 Task: Assign Person0000000123 as Assignee of Issue Issue0000000308 in Backlog  in Scrum Project Project0000000062 in Jira. Assign Person0000000124 as Assignee of Issue Issue0000000309 in Backlog  in Scrum Project Project0000000062 in Jira. Assign Person0000000124 as Assignee of Issue Issue0000000310 in Backlog  in Scrum Project Project0000000062 in Jira. Create a Sprint called Sprint0000000181 in Scrum Project Project0000000061 in Jira. Create a Sprint called Sprint0000000182 in Scrum Project Project0000000061 in Jira
Action: Mouse moved to (928, 336)
Screenshot: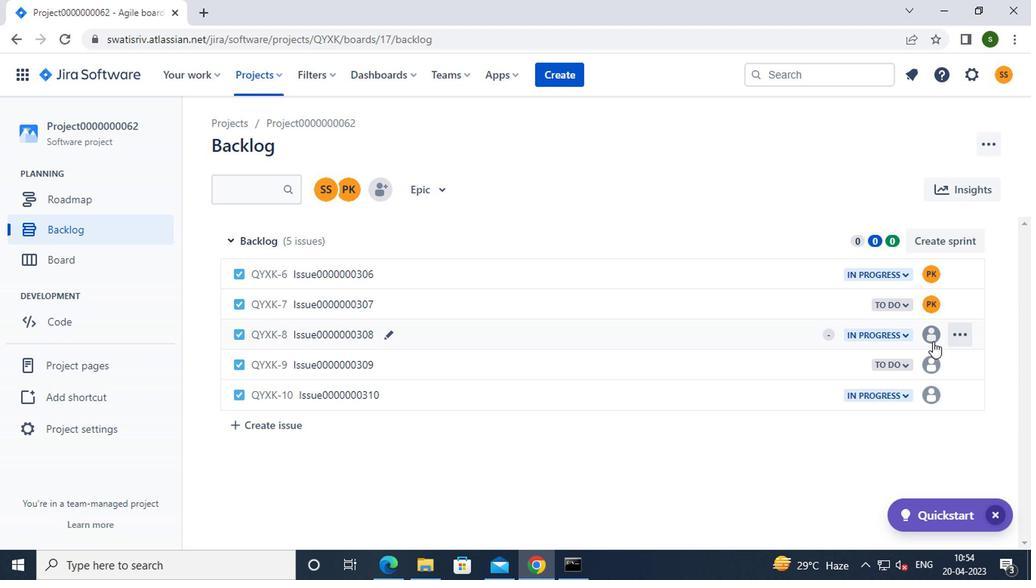 
Action: Mouse pressed left at (928, 336)
Screenshot: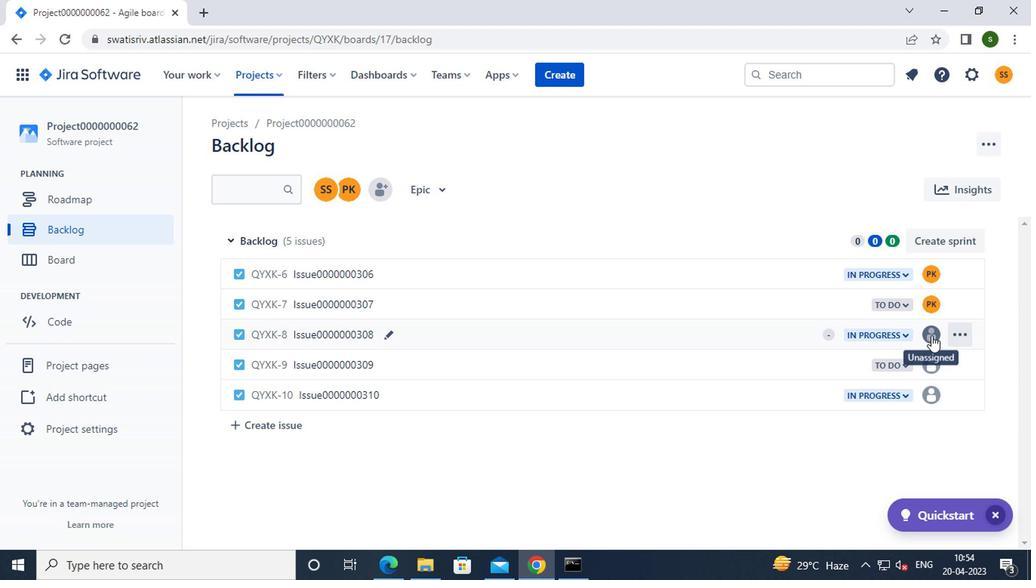 
Action: Mouse moved to (891, 456)
Screenshot: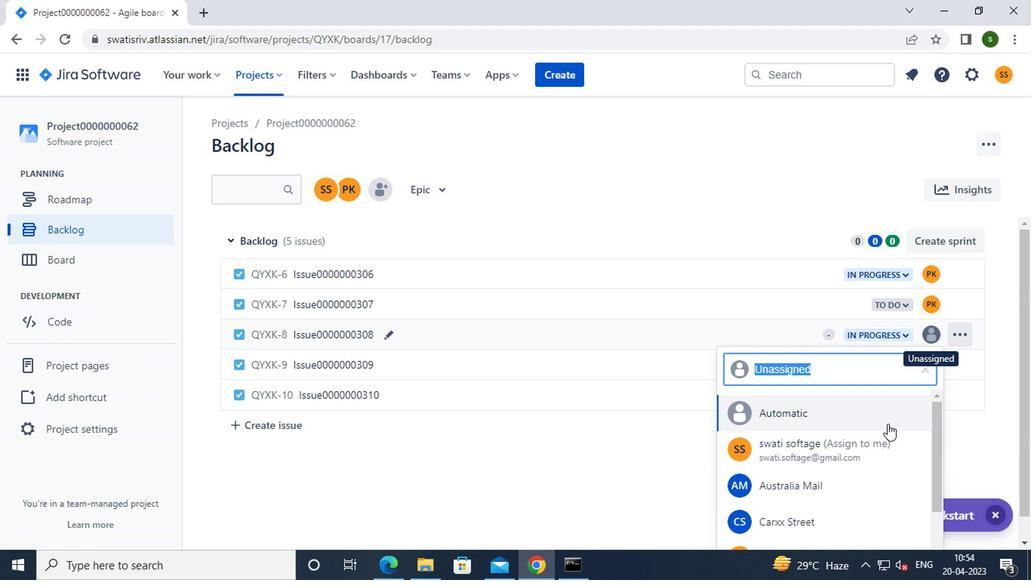 
Action: Mouse scrolled (891, 455) with delta (0, -1)
Screenshot: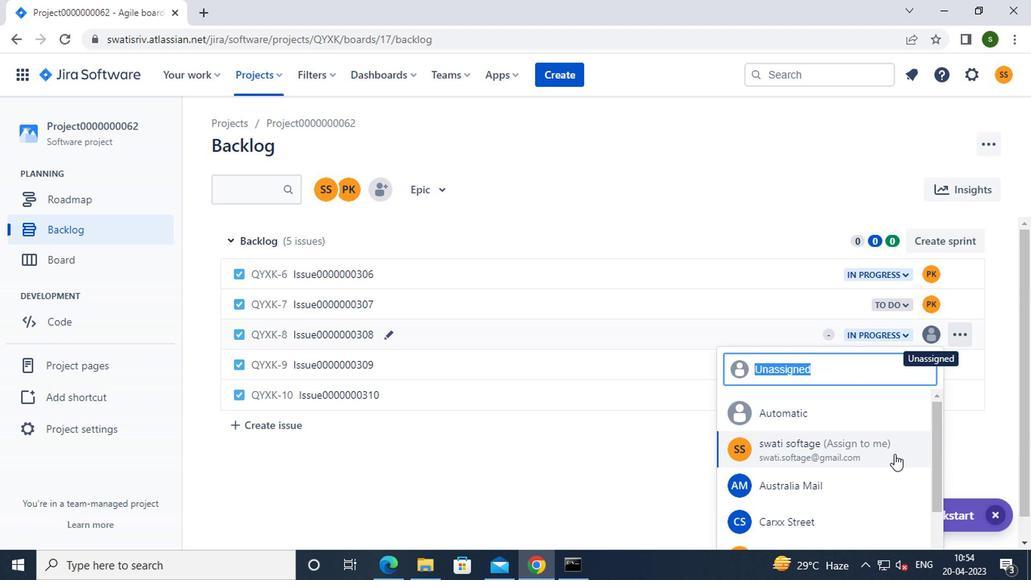 
Action: Mouse moved to (801, 491)
Screenshot: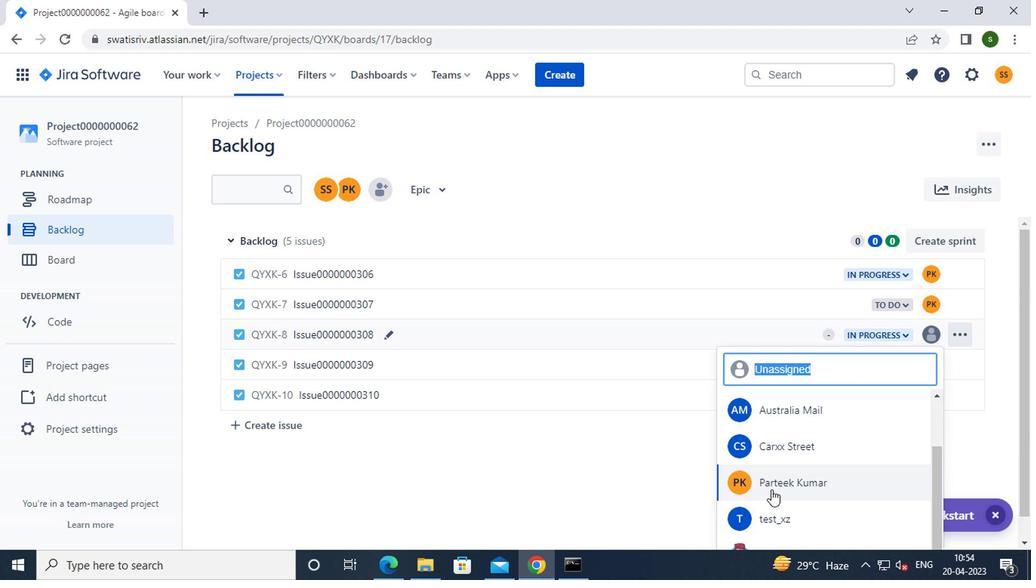 
Action: Mouse pressed left at (801, 491)
Screenshot: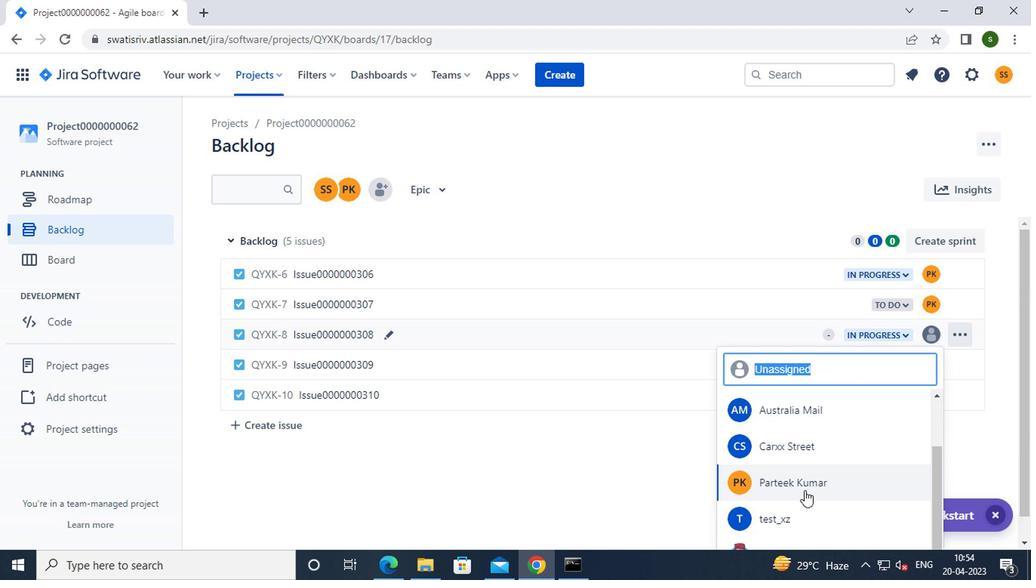 
Action: Mouse moved to (924, 358)
Screenshot: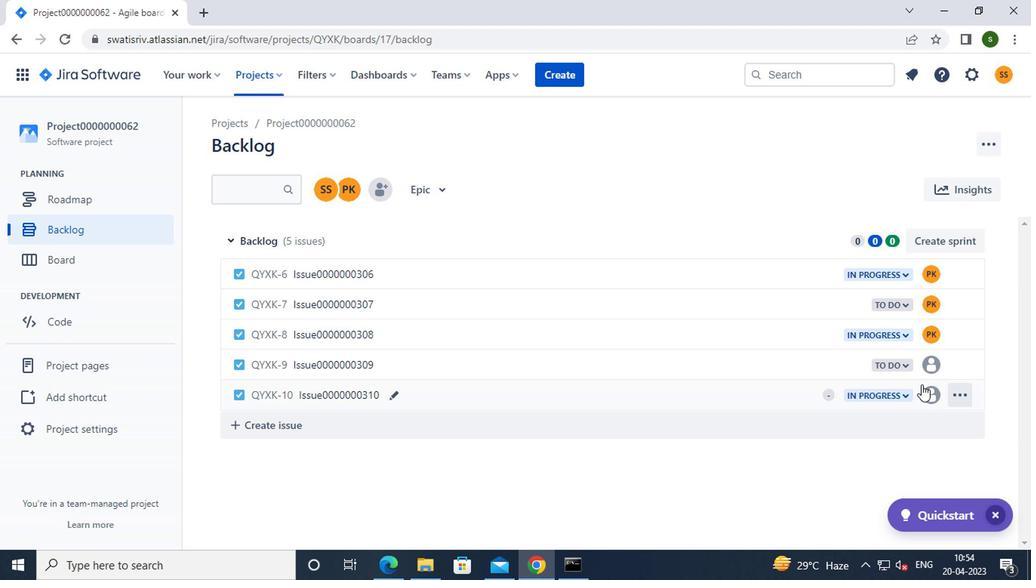 
Action: Mouse pressed left at (924, 358)
Screenshot: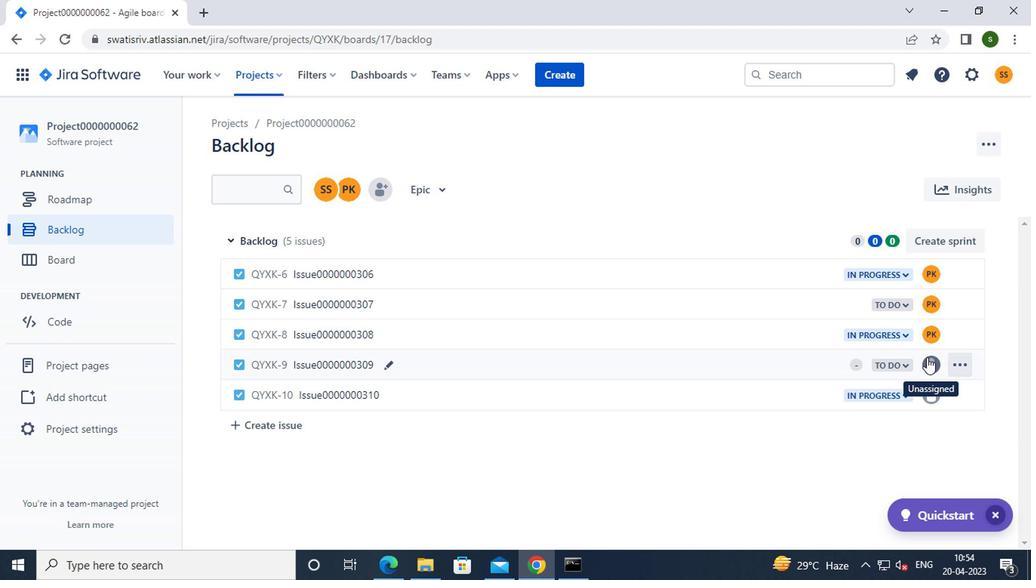 
Action: Mouse moved to (860, 419)
Screenshot: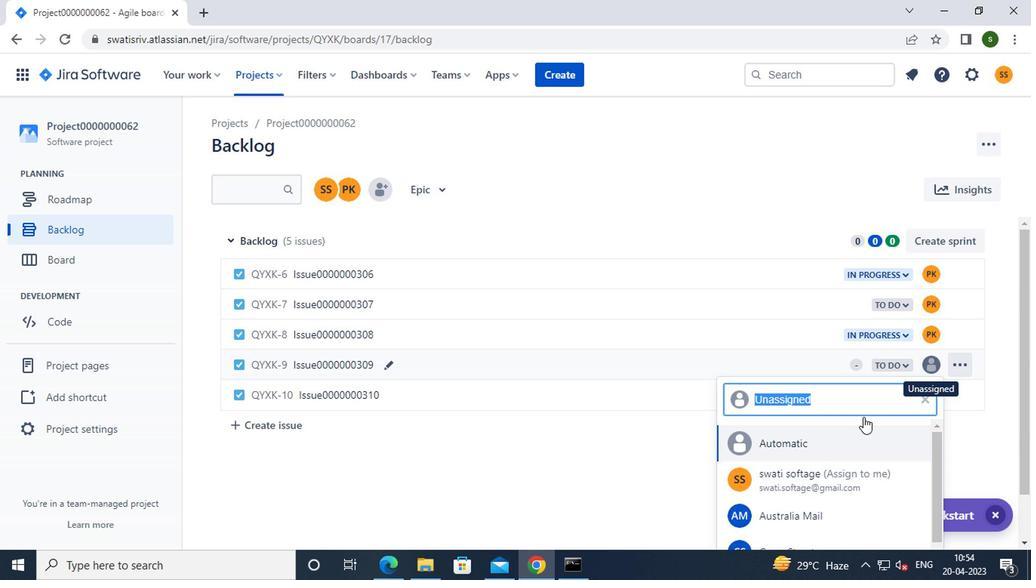
Action: Mouse scrolled (860, 419) with delta (0, 0)
Screenshot: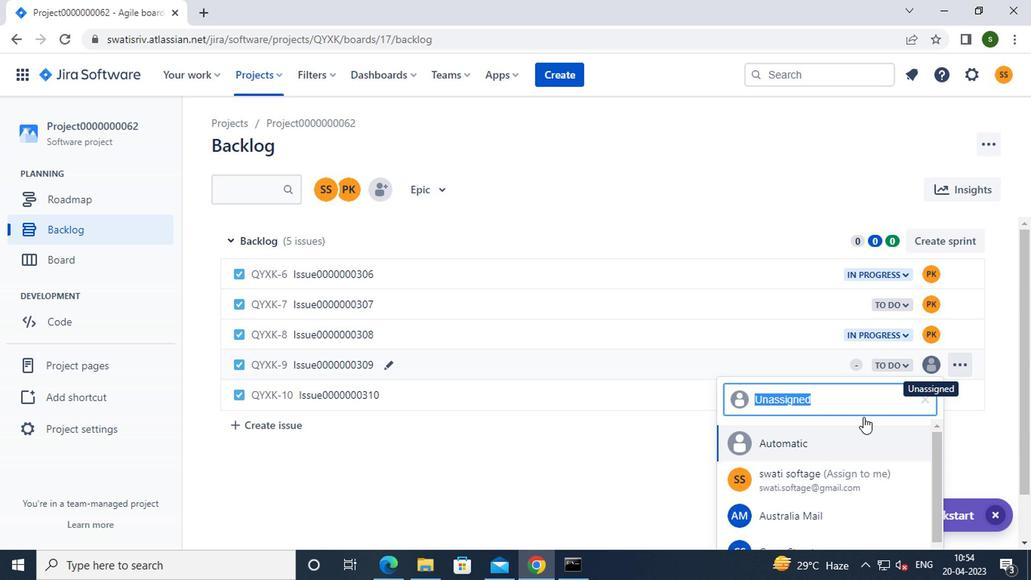 
Action: Mouse moved to (860, 423)
Screenshot: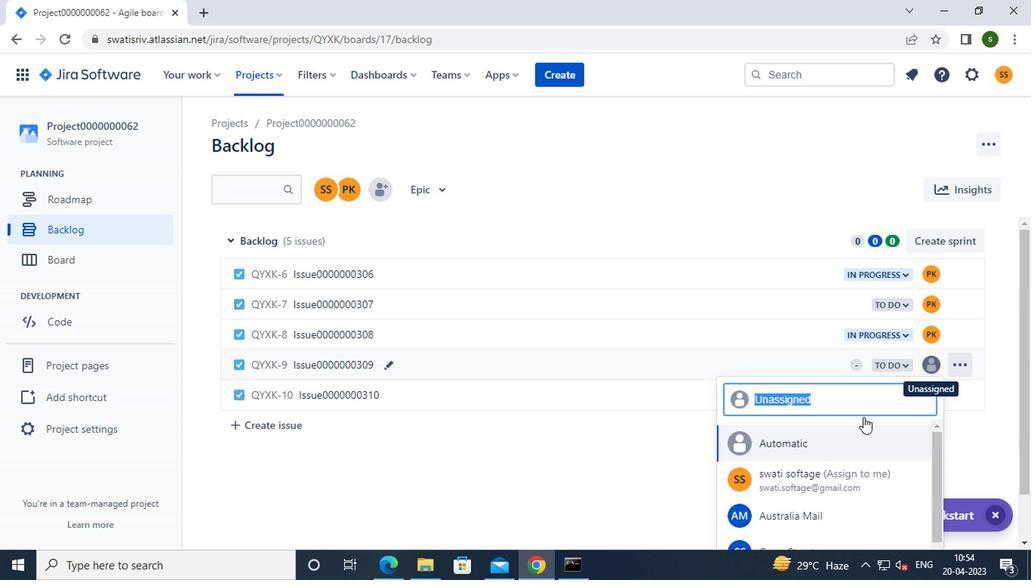 
Action: Mouse scrolled (860, 422) with delta (0, 0)
Screenshot: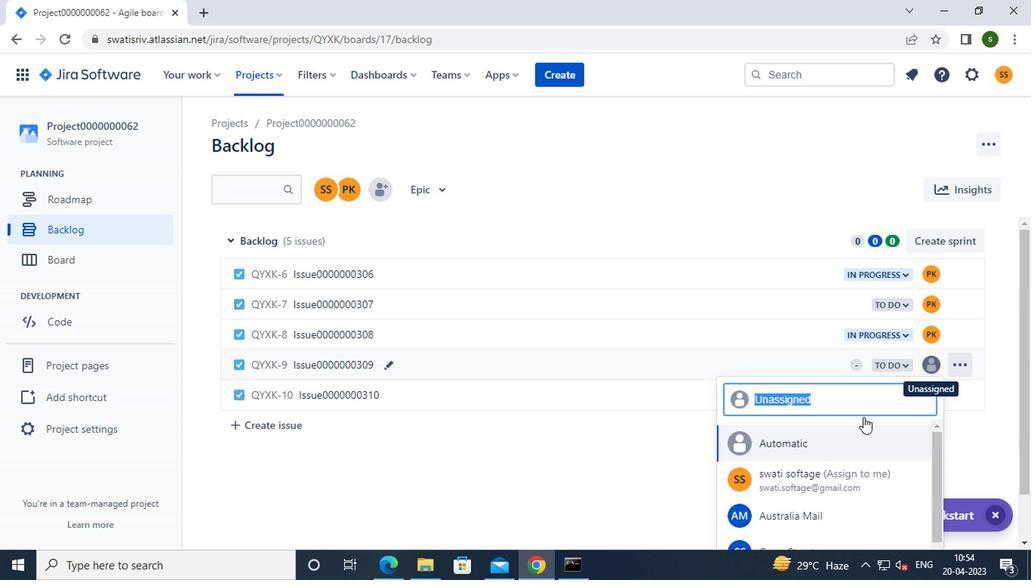 
Action: Mouse moved to (861, 429)
Screenshot: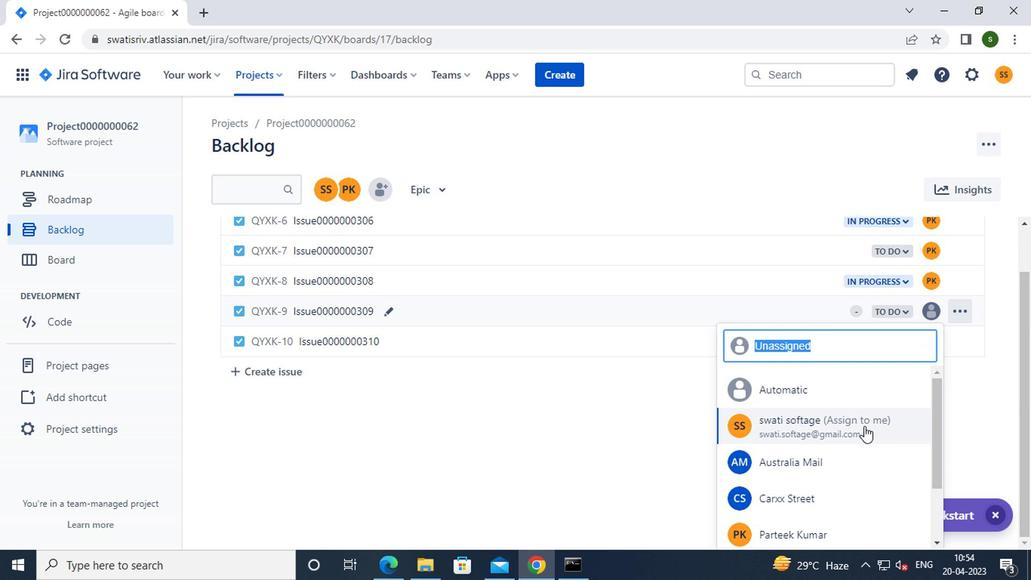 
Action: Mouse scrolled (861, 428) with delta (0, -1)
Screenshot: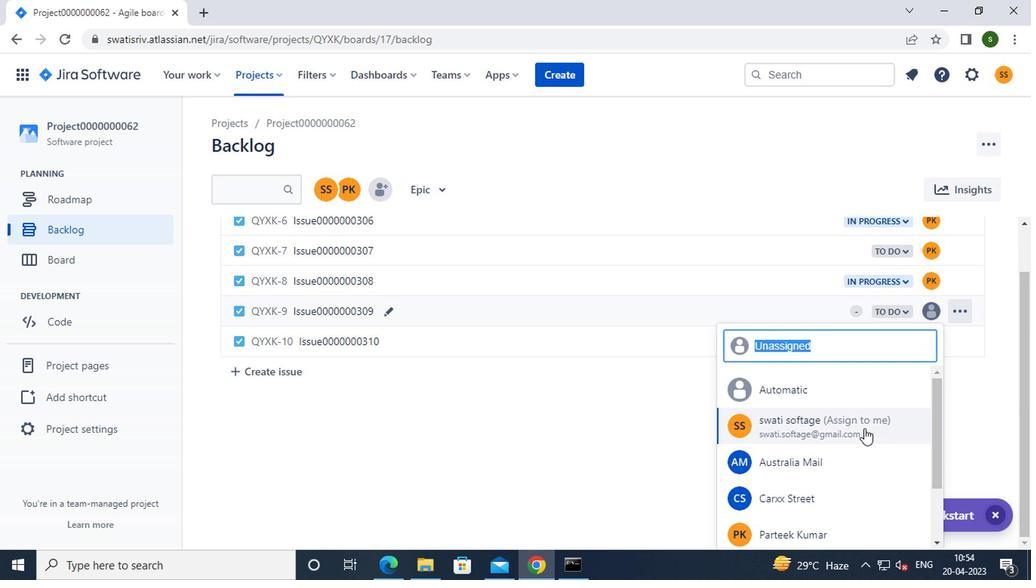 
Action: Mouse moved to (805, 528)
Screenshot: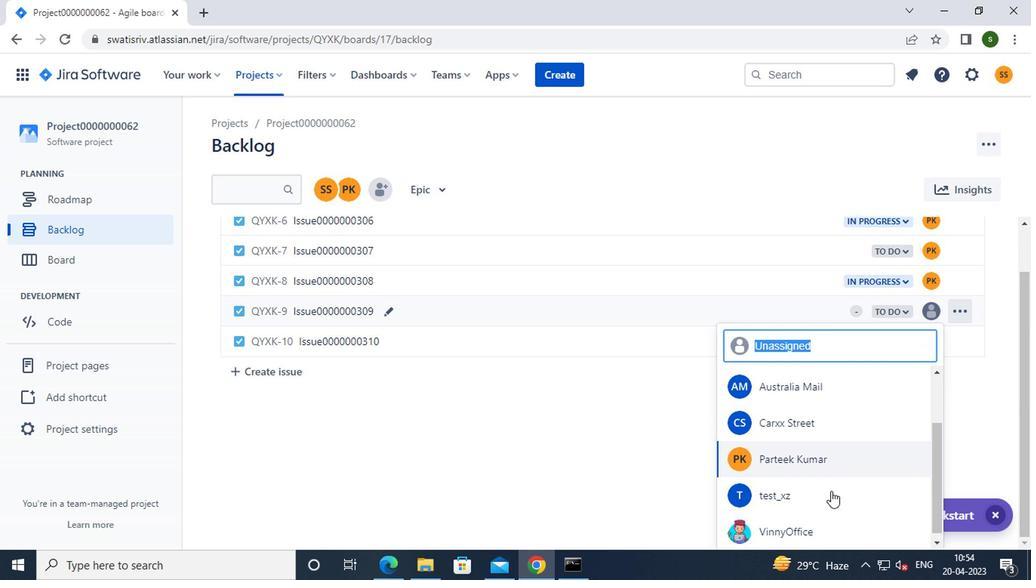 
Action: Mouse pressed left at (805, 528)
Screenshot: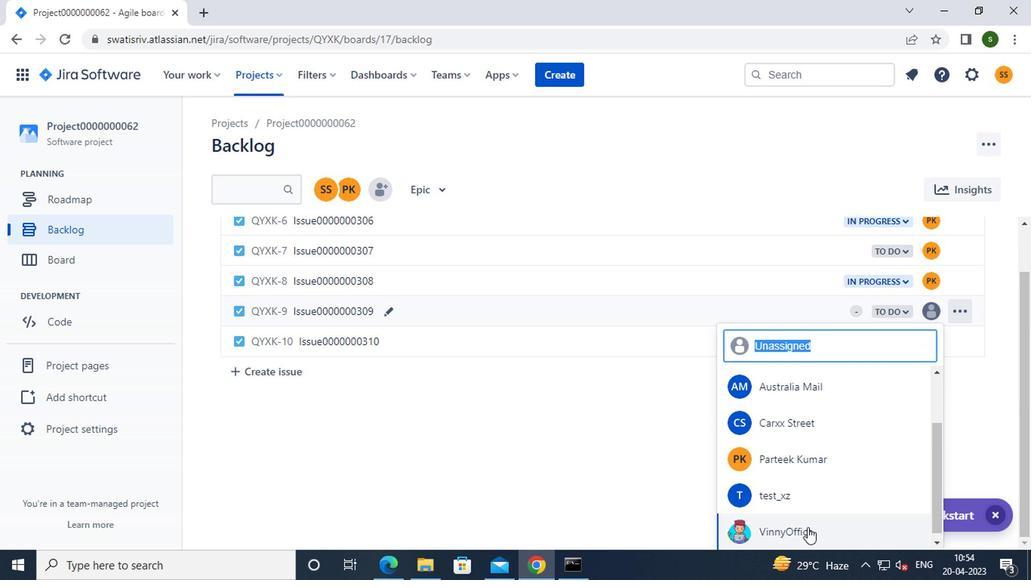 
Action: Mouse moved to (932, 398)
Screenshot: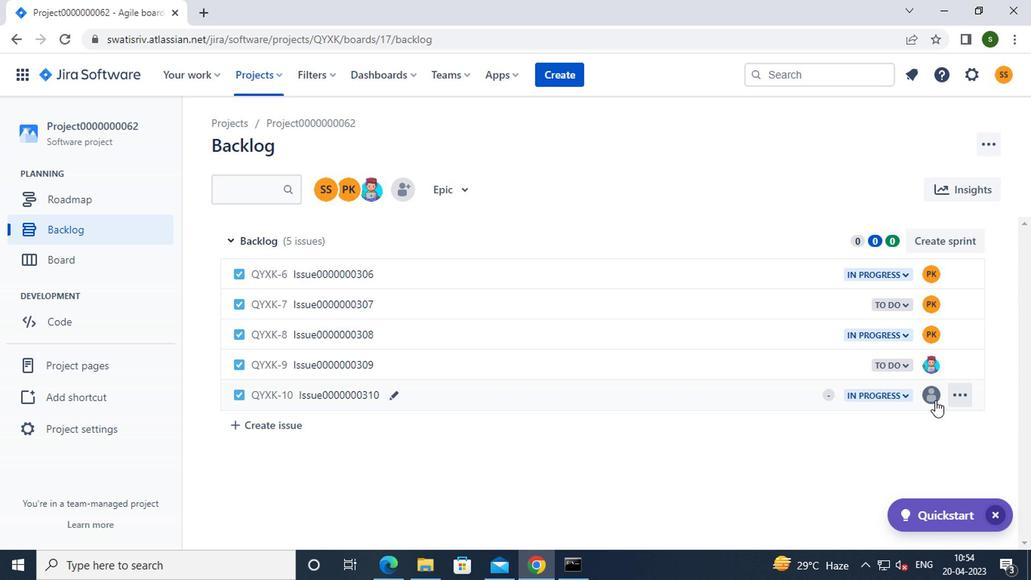 
Action: Mouse pressed left at (932, 398)
Screenshot: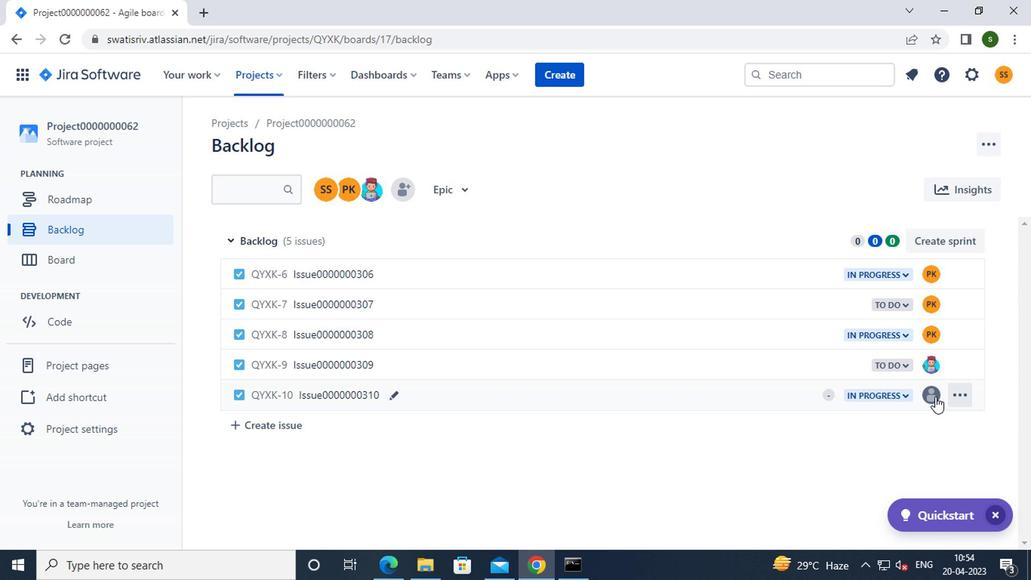 
Action: Mouse moved to (861, 472)
Screenshot: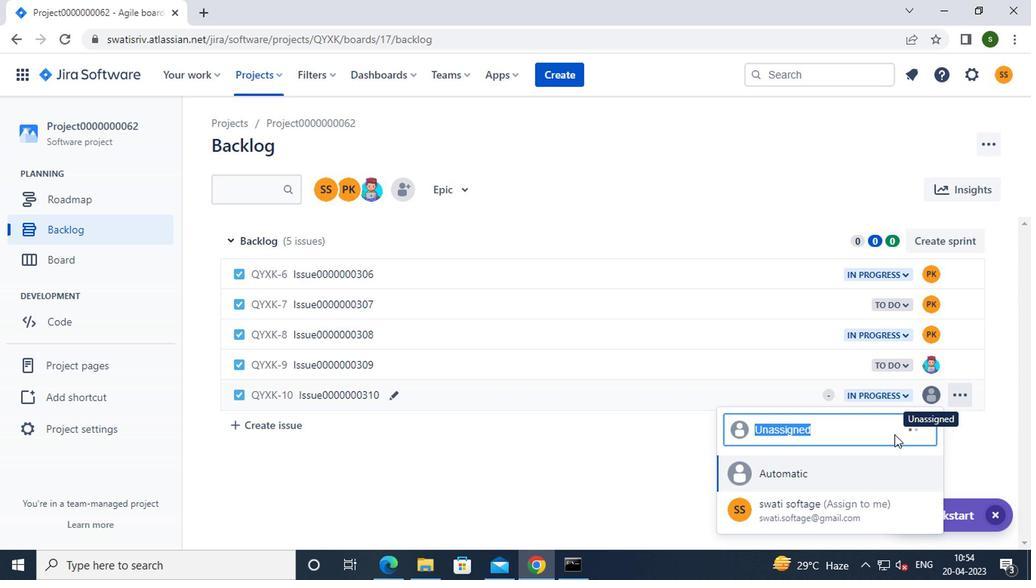 
Action: Mouse scrolled (861, 471) with delta (0, -1)
Screenshot: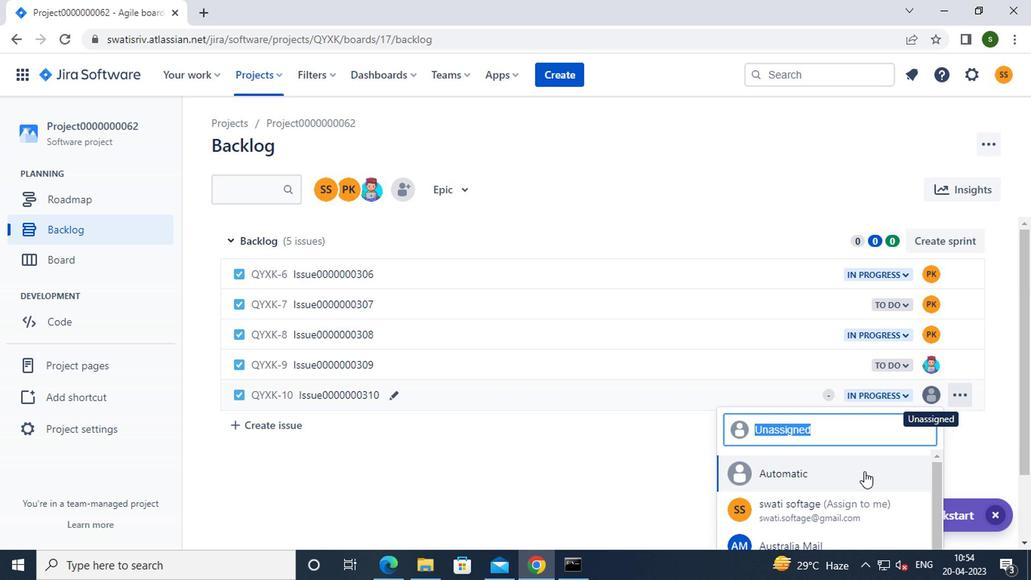 
Action: Mouse scrolled (861, 471) with delta (0, -1)
Screenshot: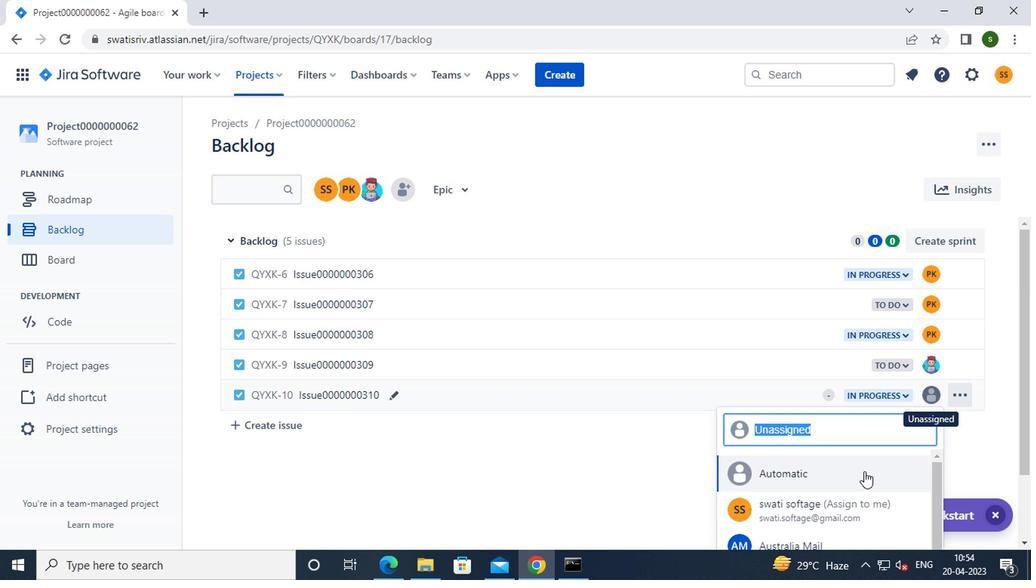 
Action: Mouse scrolled (861, 471) with delta (0, -1)
Screenshot: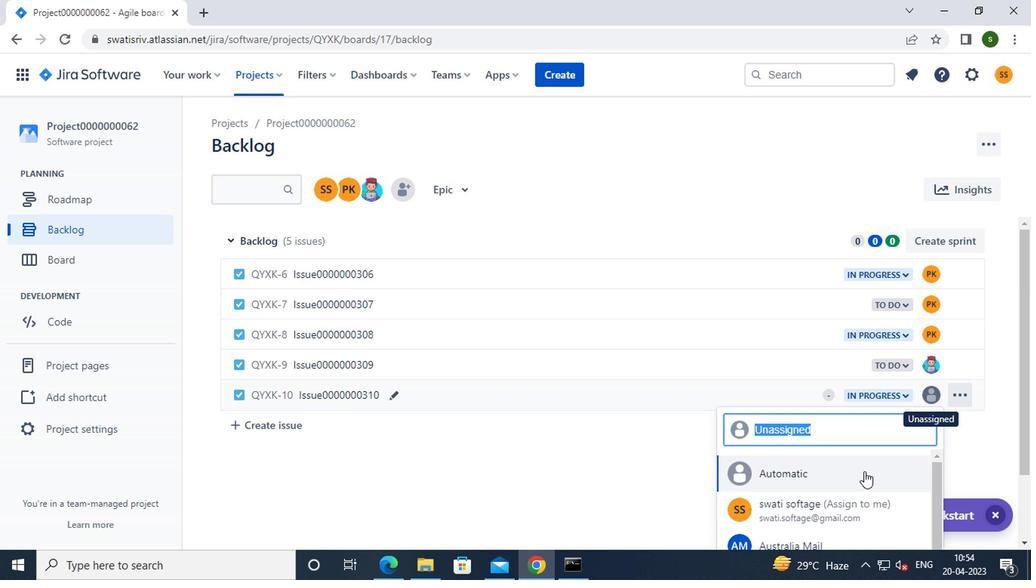 
Action: Mouse scrolled (861, 471) with delta (0, -1)
Screenshot: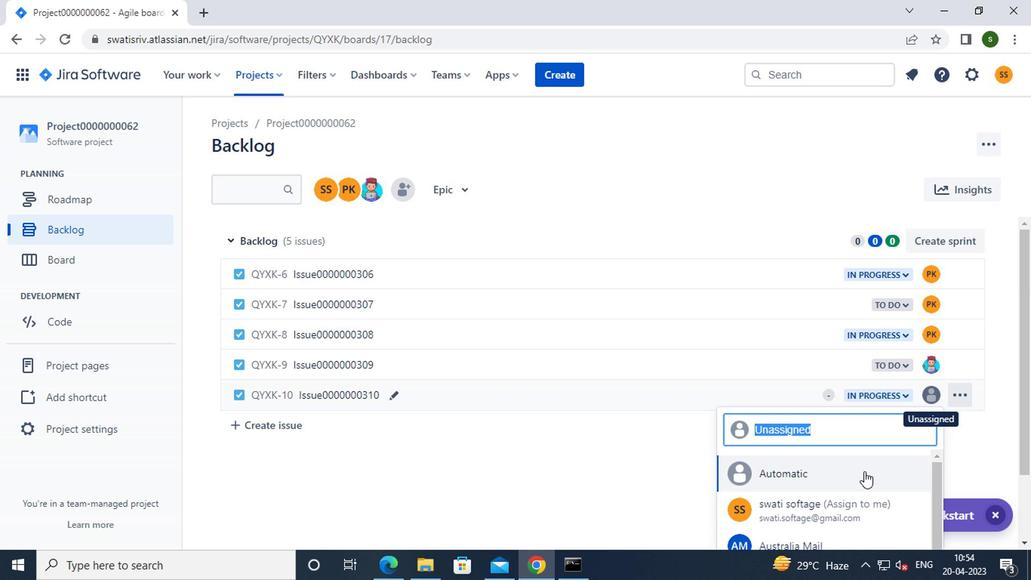 
Action: Mouse moved to (1029, 403)
Screenshot: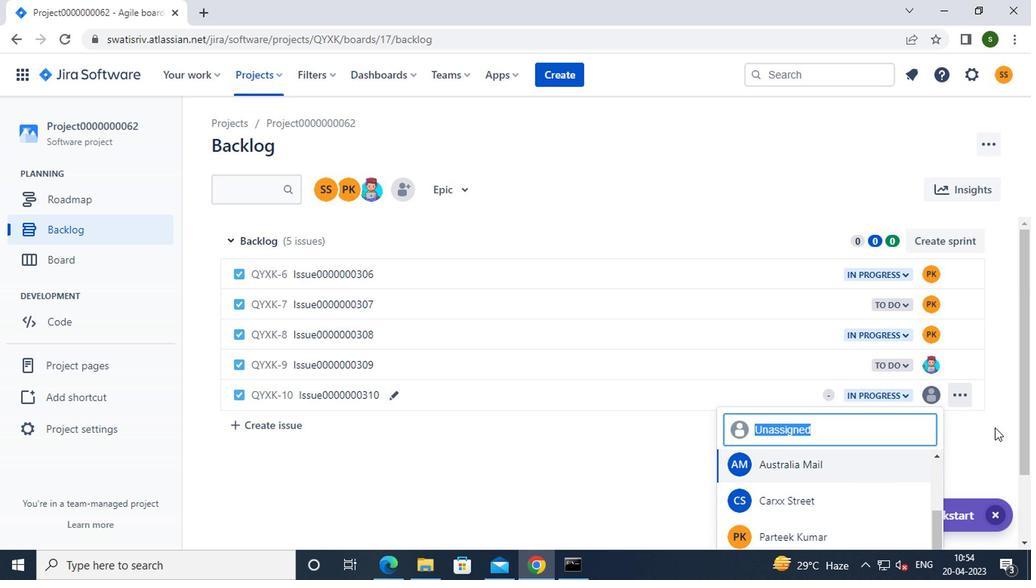 
Action: Mouse pressed left at (1027, 403)
Screenshot: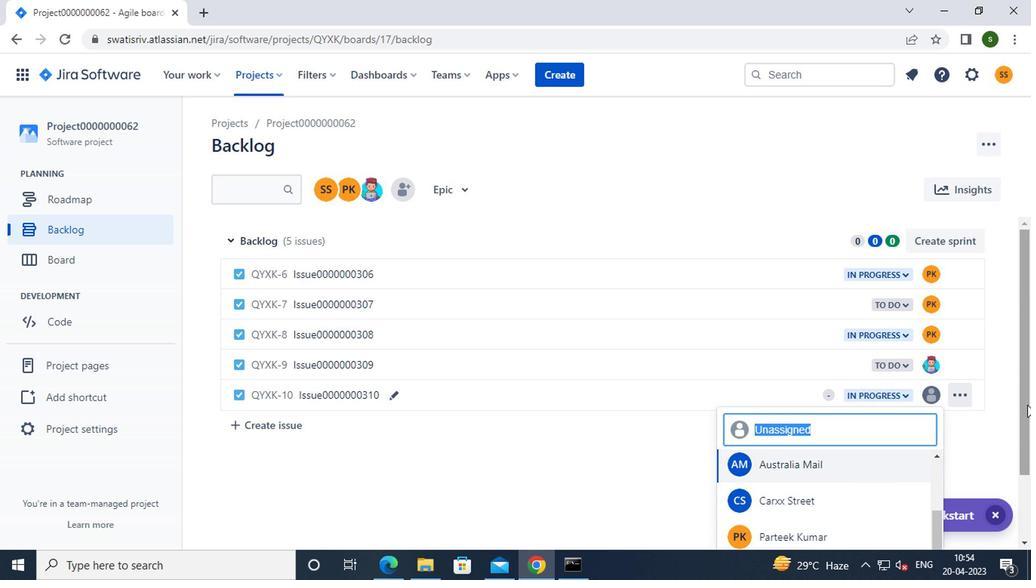 
Action: Mouse moved to (936, 475)
Screenshot: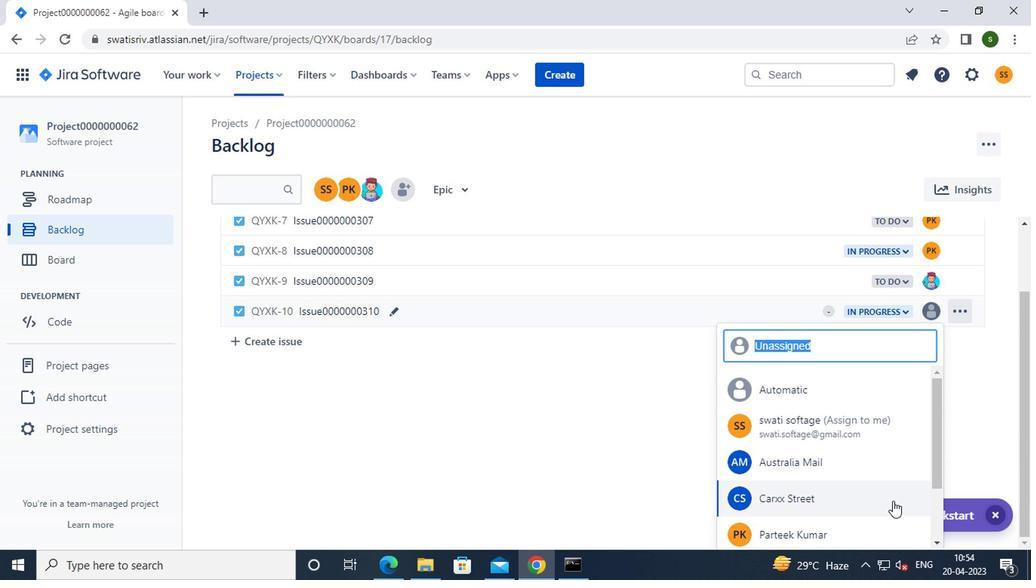 
Action: Mouse pressed left at (936, 475)
Screenshot: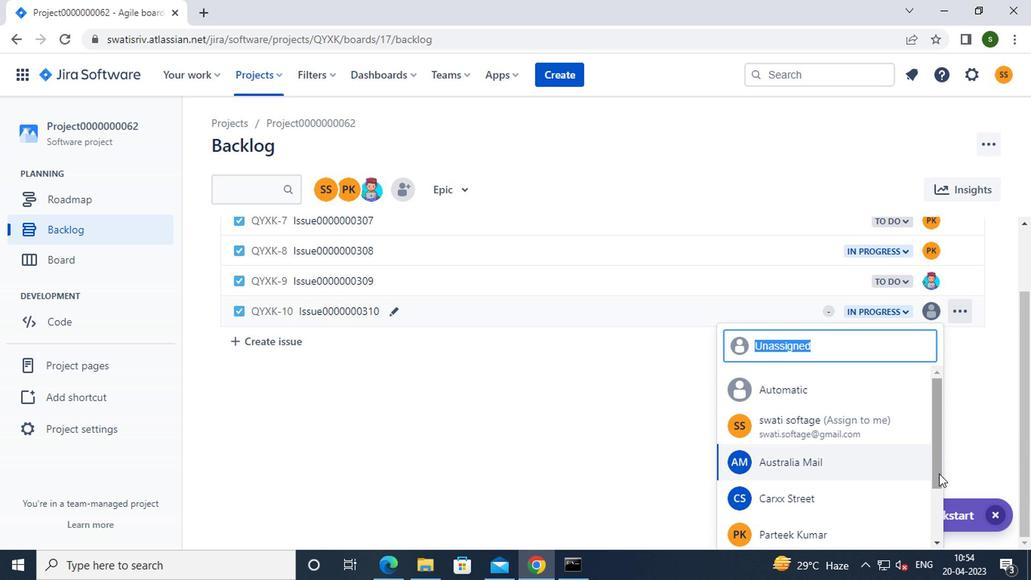 
Action: Mouse moved to (824, 538)
Screenshot: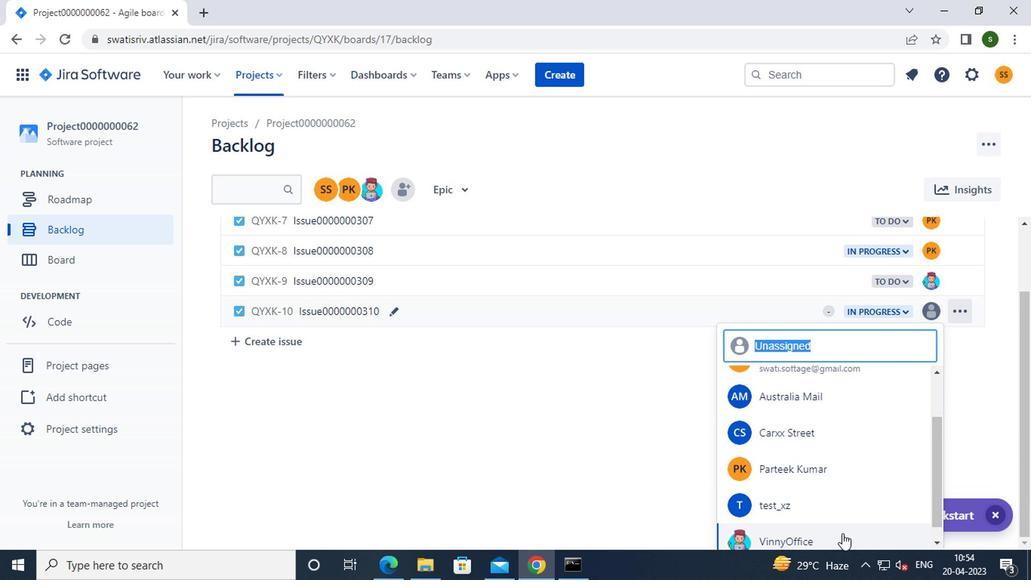 
Action: Mouse pressed left at (824, 538)
Screenshot: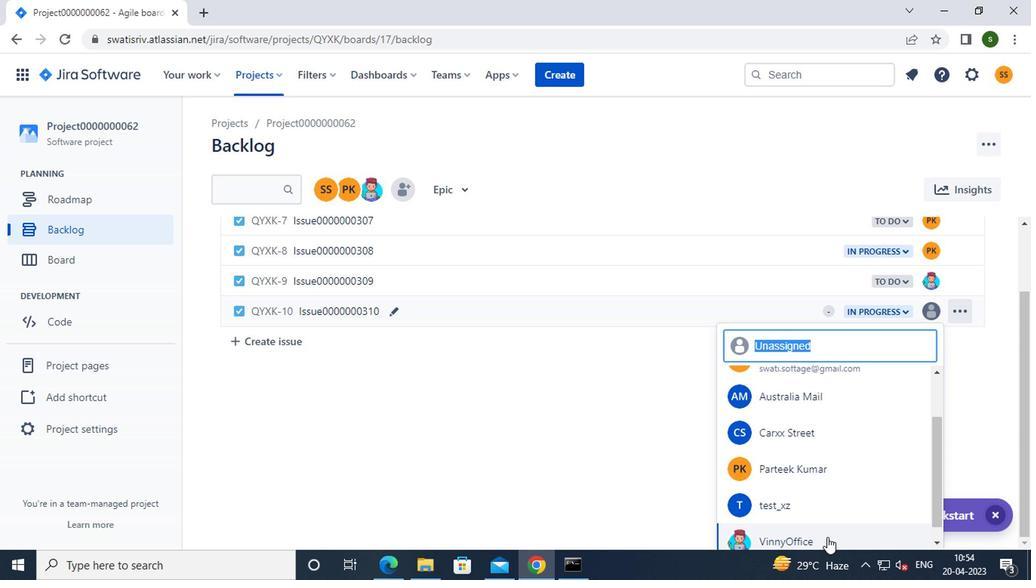
Action: Mouse moved to (265, 70)
Screenshot: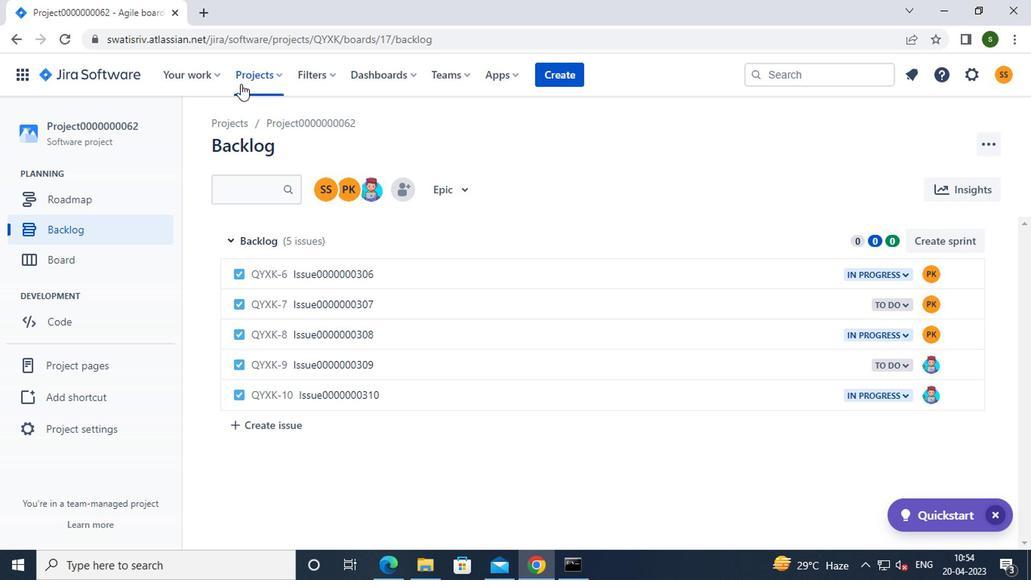 
Action: Mouse pressed left at (265, 70)
Screenshot: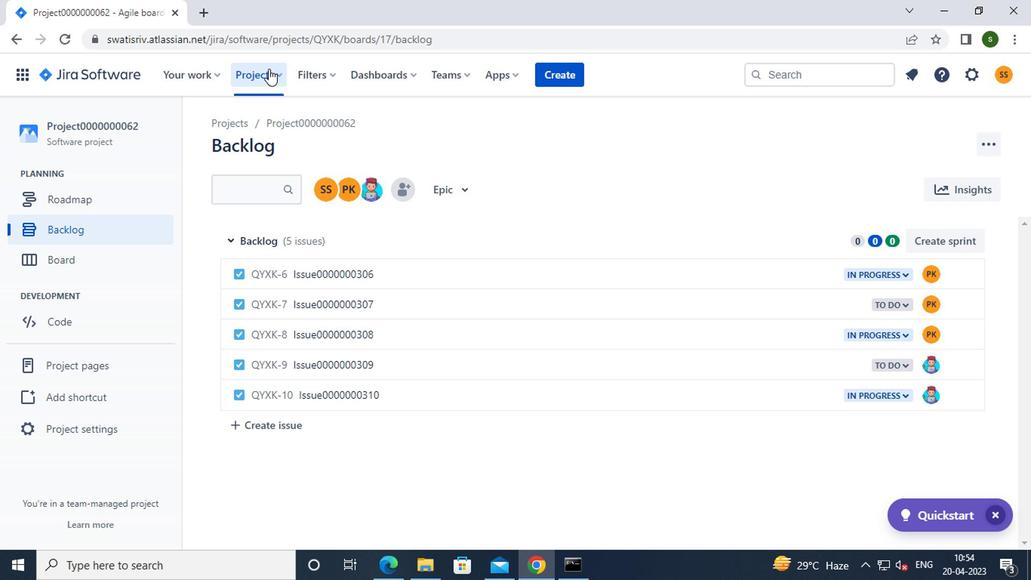 
Action: Mouse moved to (328, 175)
Screenshot: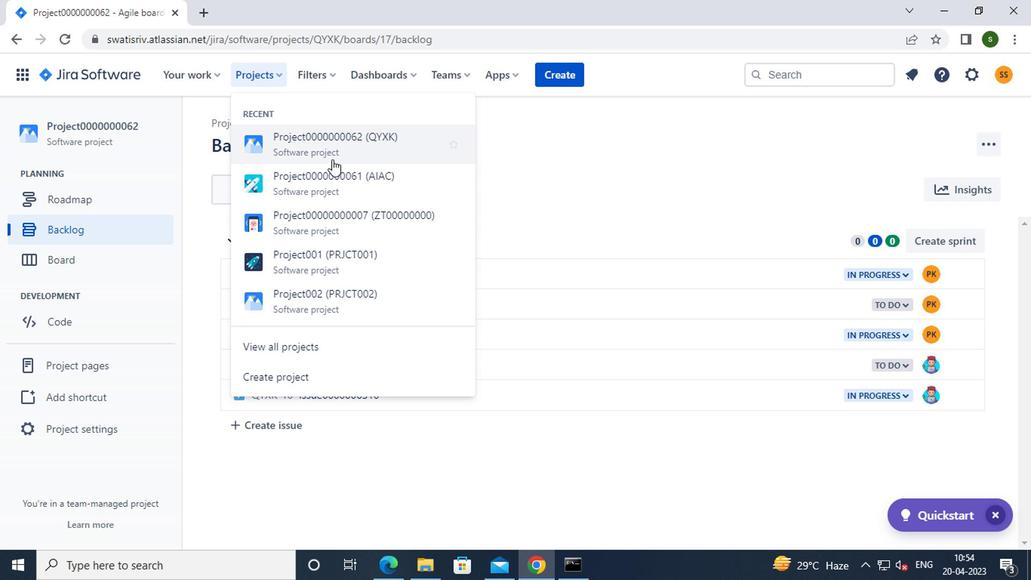 
Action: Mouse pressed left at (328, 175)
Screenshot: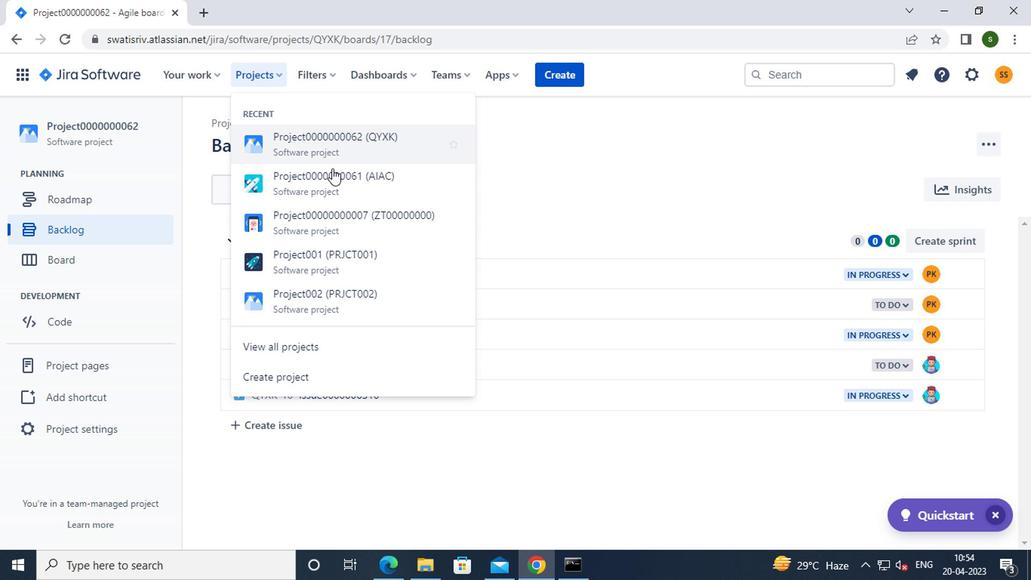 
Action: Mouse moved to (104, 234)
Screenshot: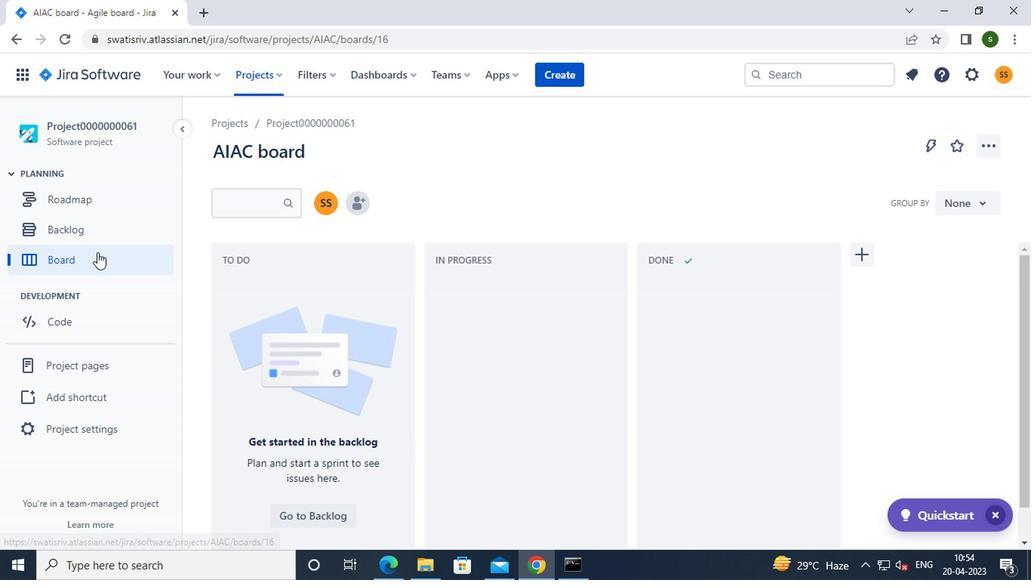 
Action: Mouse pressed left at (104, 234)
Screenshot: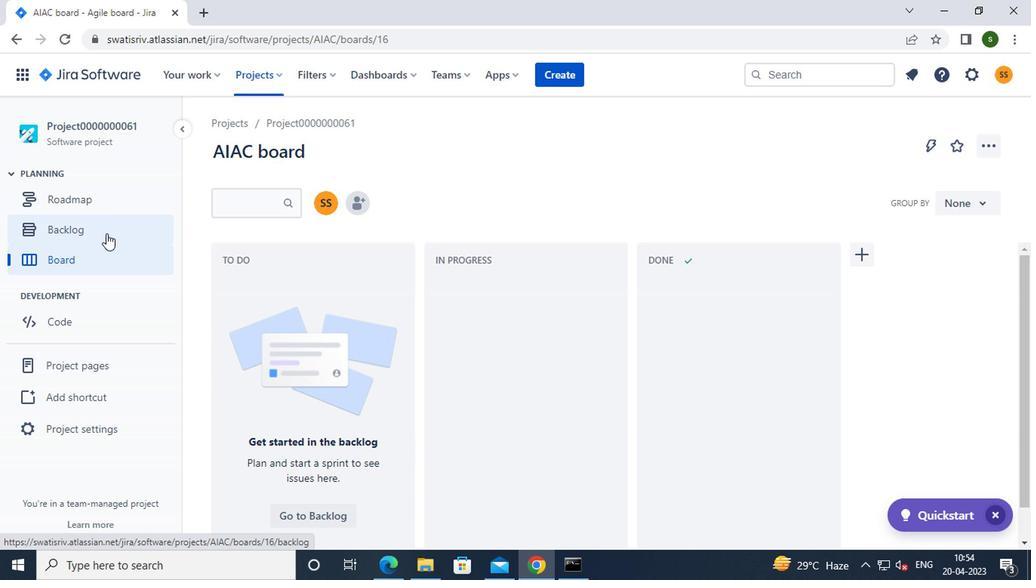 
Action: Mouse moved to (946, 243)
Screenshot: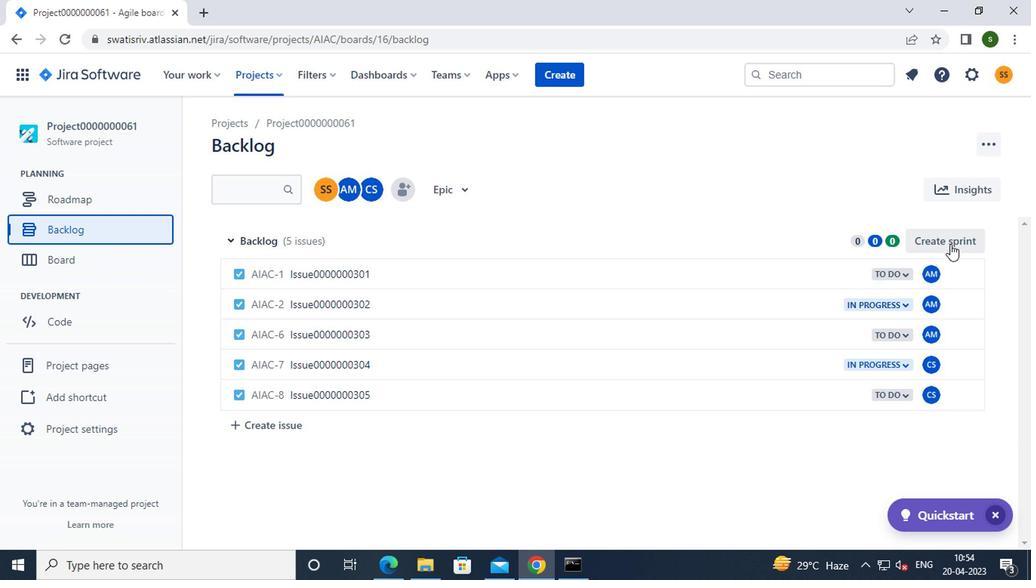 
Action: Mouse pressed left at (946, 243)
Screenshot: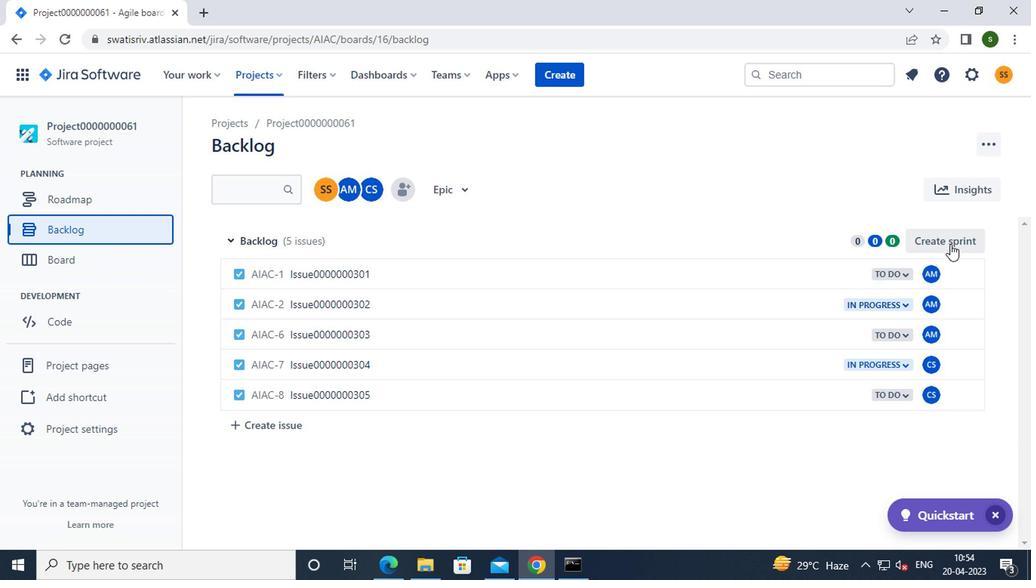 
Action: Mouse moved to (976, 241)
Screenshot: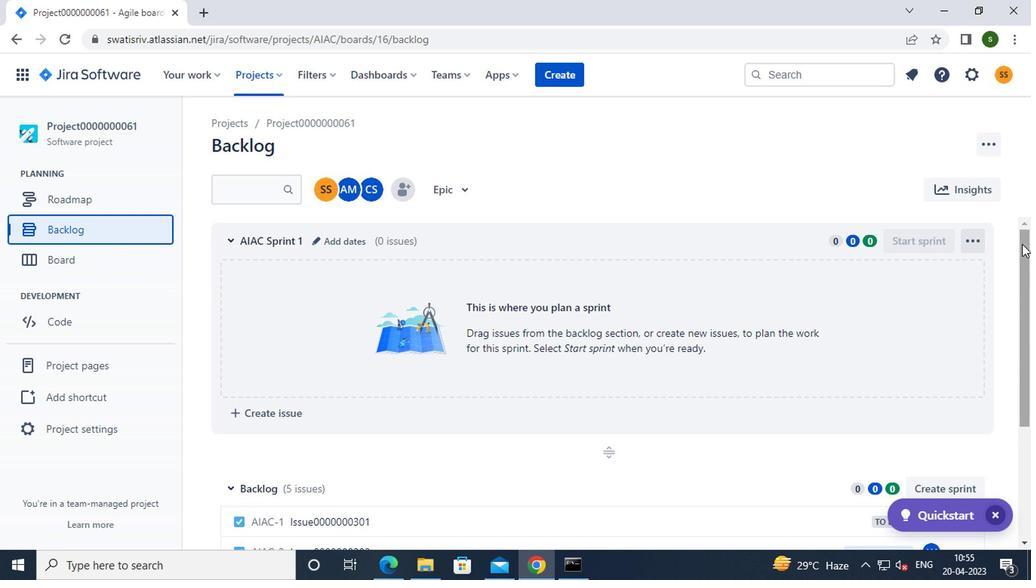 
Action: Mouse pressed left at (976, 241)
Screenshot: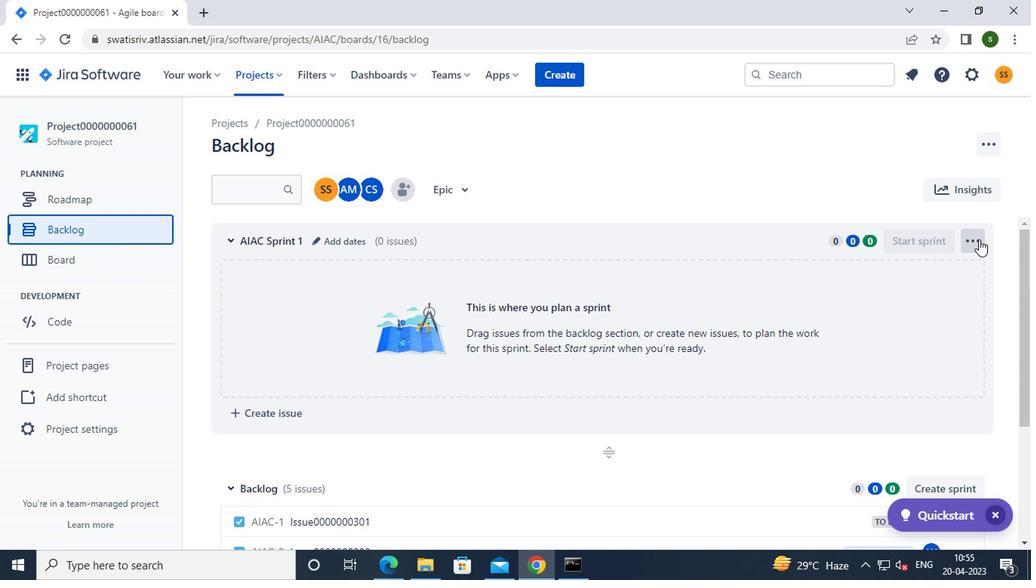 
Action: Mouse moved to (943, 278)
Screenshot: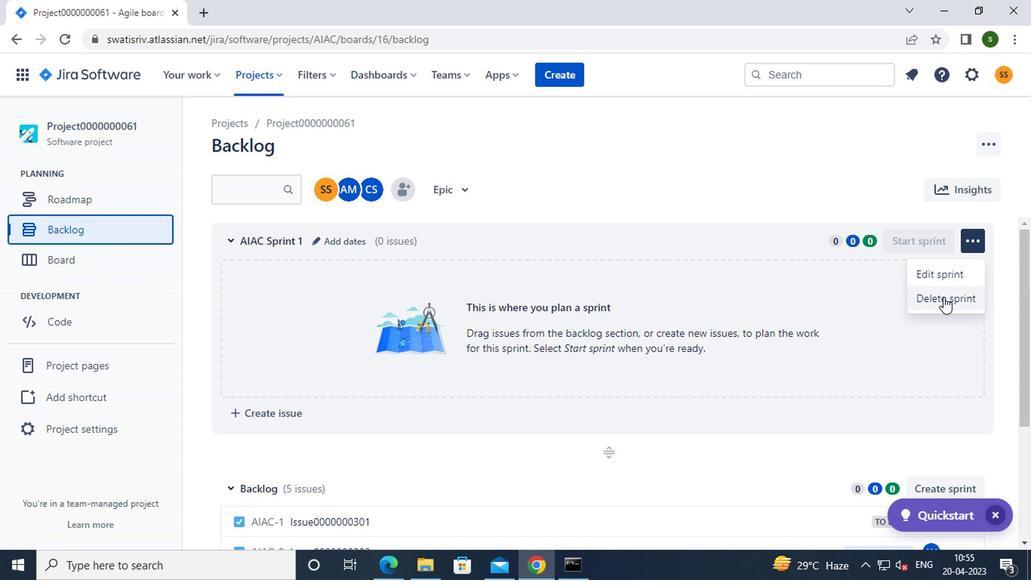 
Action: Mouse pressed left at (943, 278)
Screenshot: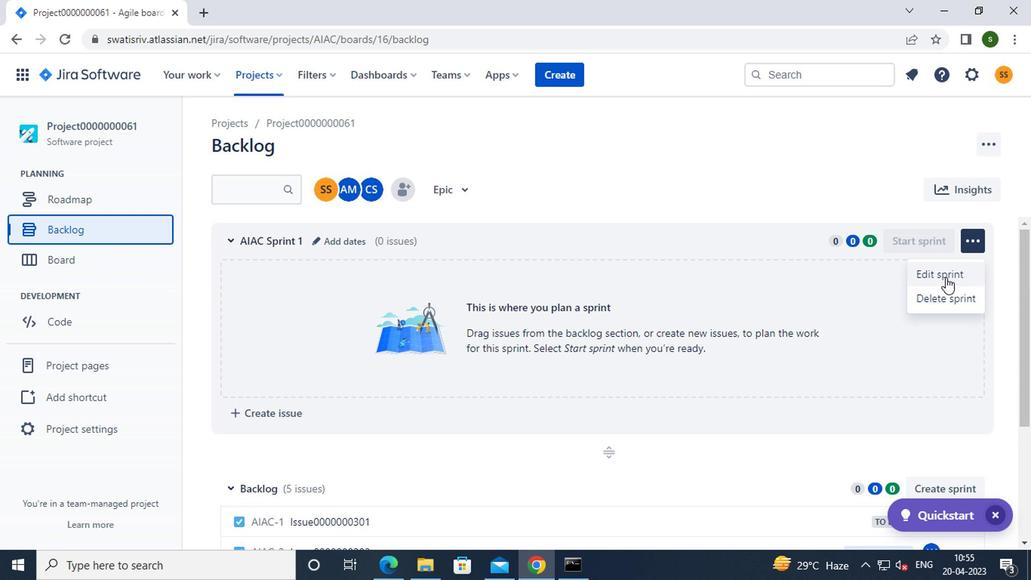 
Action: Mouse moved to (397, 194)
Screenshot: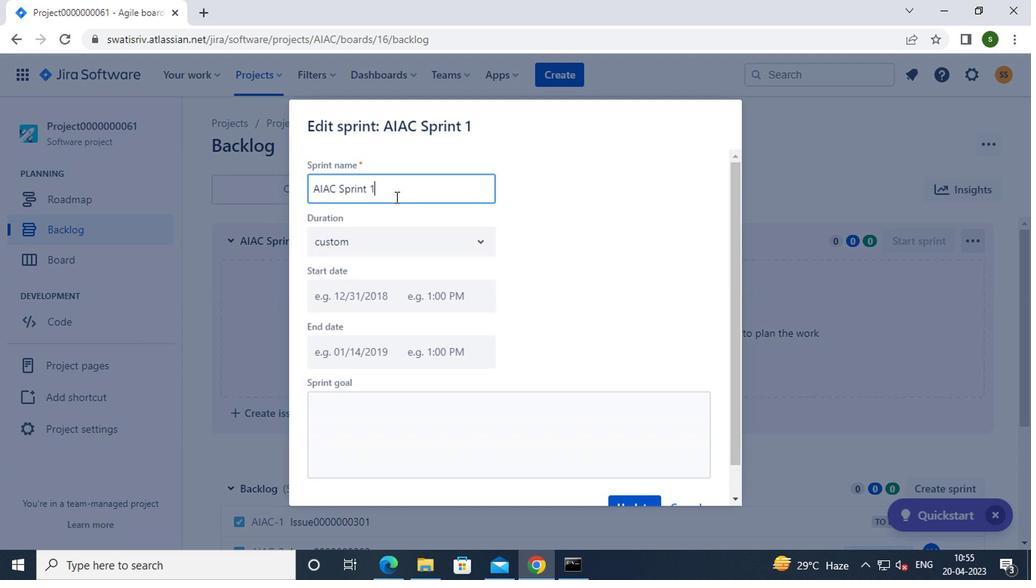 
Action: Key pressed <Key.backspace><Key.backspace><Key.backspace><Key.backspace><Key.backspace><Key.backspace><Key.backspace><Key.backspace><Key.backspace><Key.backspace><Key.backspace><Key.backspace><Key.backspace><Key.backspace><Key.backspace><Key.backspace><Key.caps_lock>s<Key.backspace><Key.caps_lock>s<Key.caps_lock>print0000000181
Screenshot: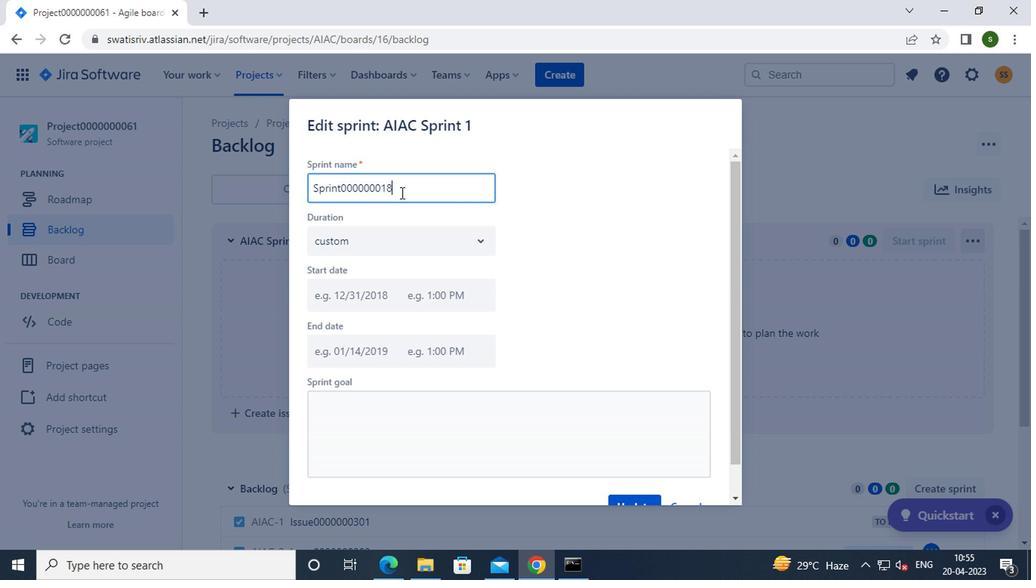 
Action: Mouse moved to (631, 398)
Screenshot: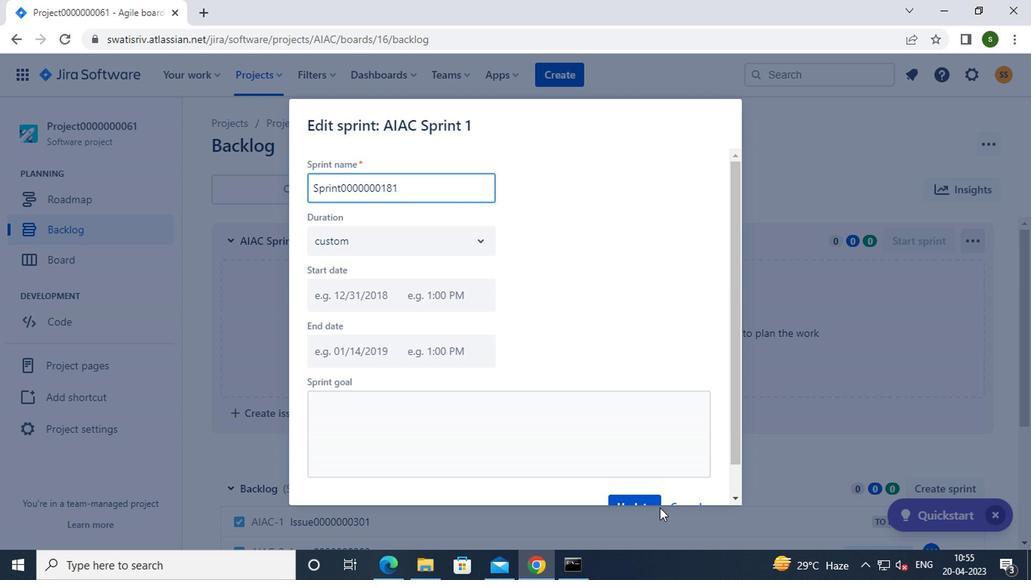 
Action: Mouse scrolled (631, 397) with delta (0, -1)
Screenshot: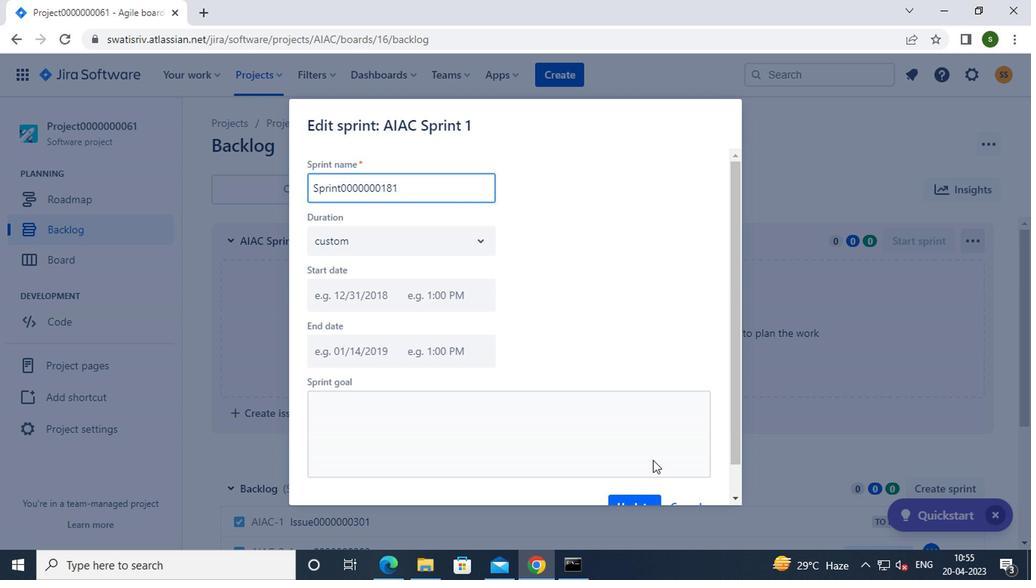 
Action: Mouse scrolled (631, 397) with delta (0, -1)
Screenshot: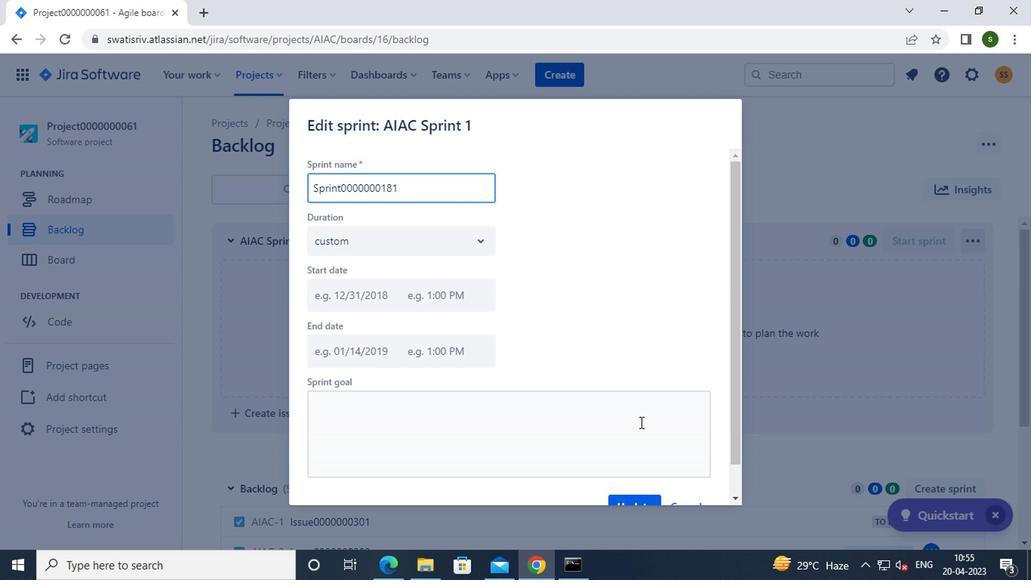 
Action: Mouse moved to (631, 475)
Screenshot: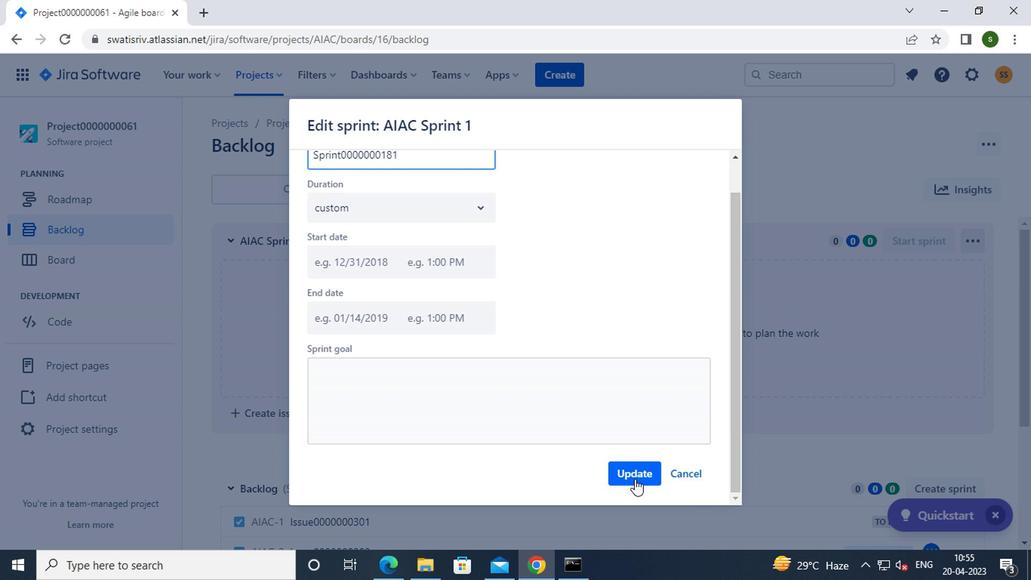 
Action: Mouse pressed left at (631, 475)
Screenshot: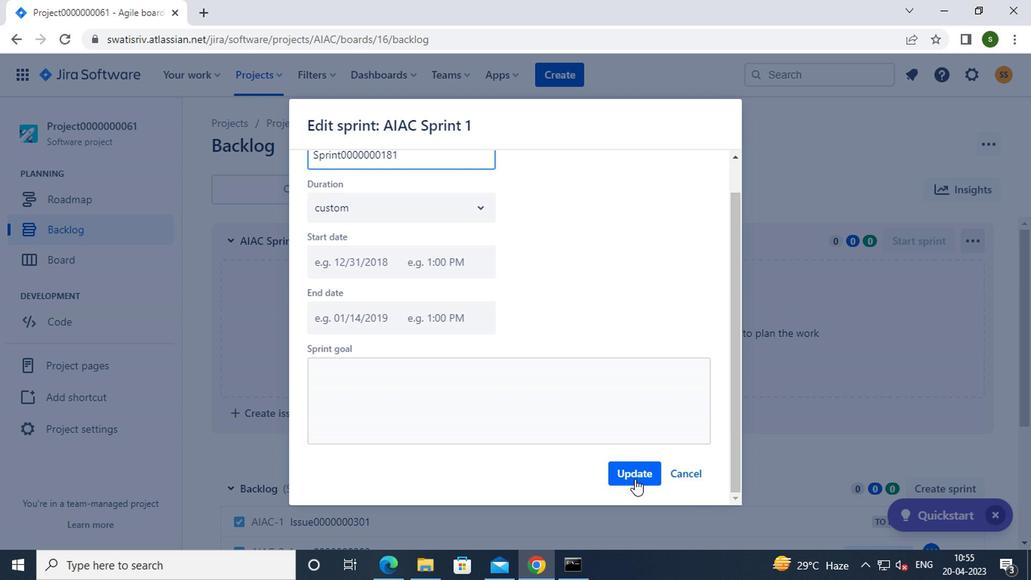 
Action: Mouse moved to (1023, 297)
Screenshot: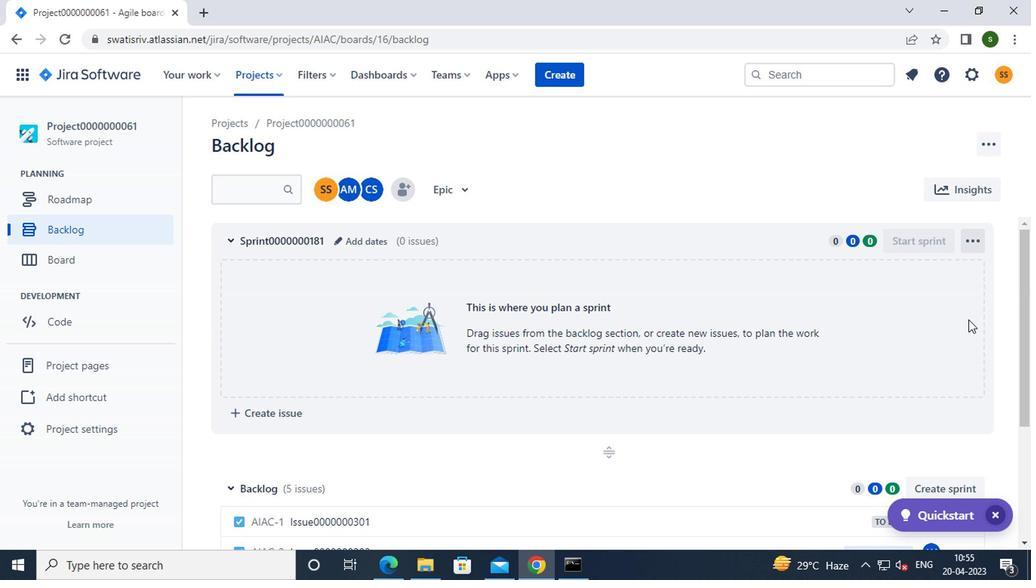 
Action: Mouse pressed left at (1023, 297)
Screenshot: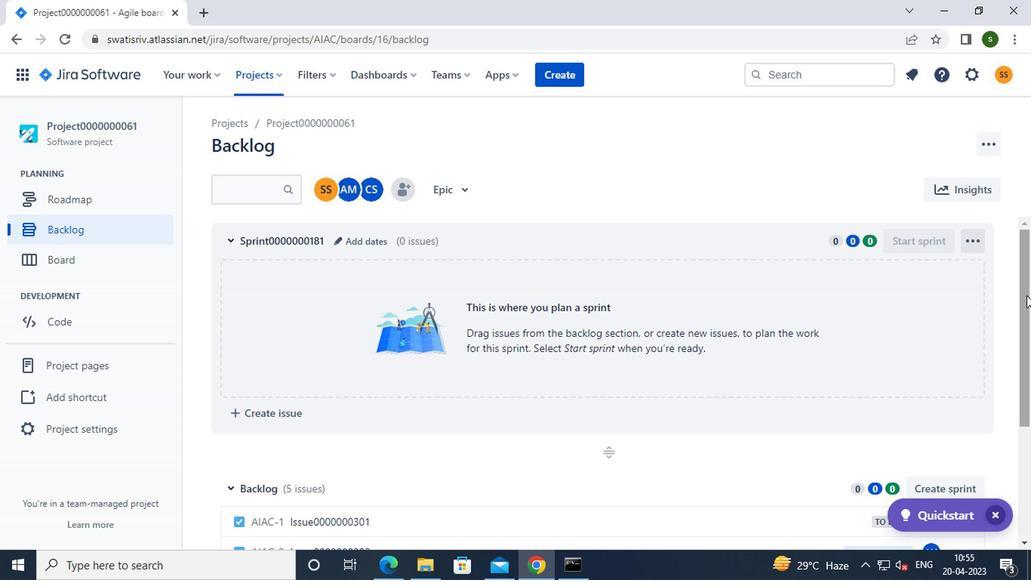 
Action: Mouse moved to (967, 430)
Screenshot: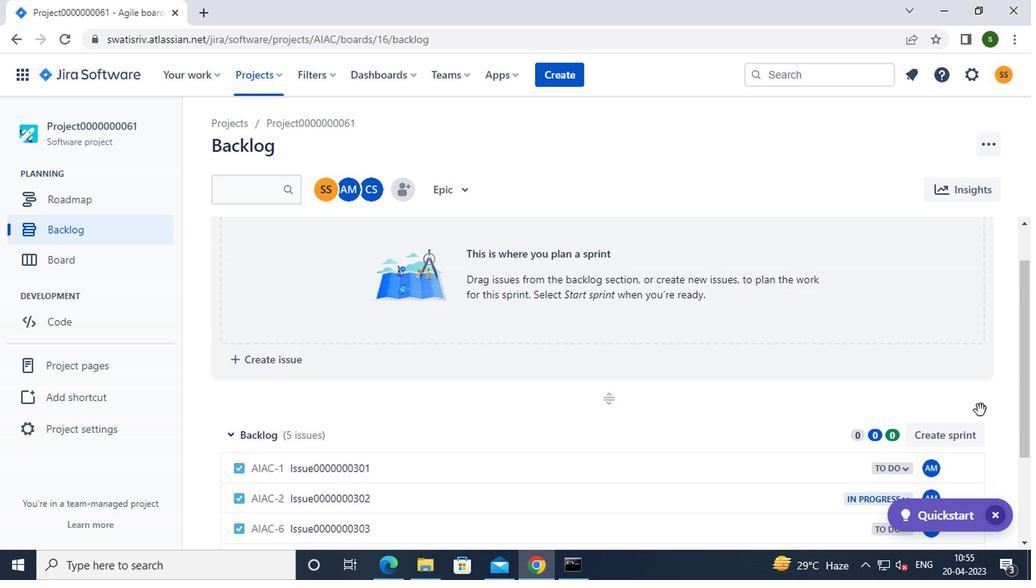 
Action: Mouse pressed left at (967, 430)
Screenshot: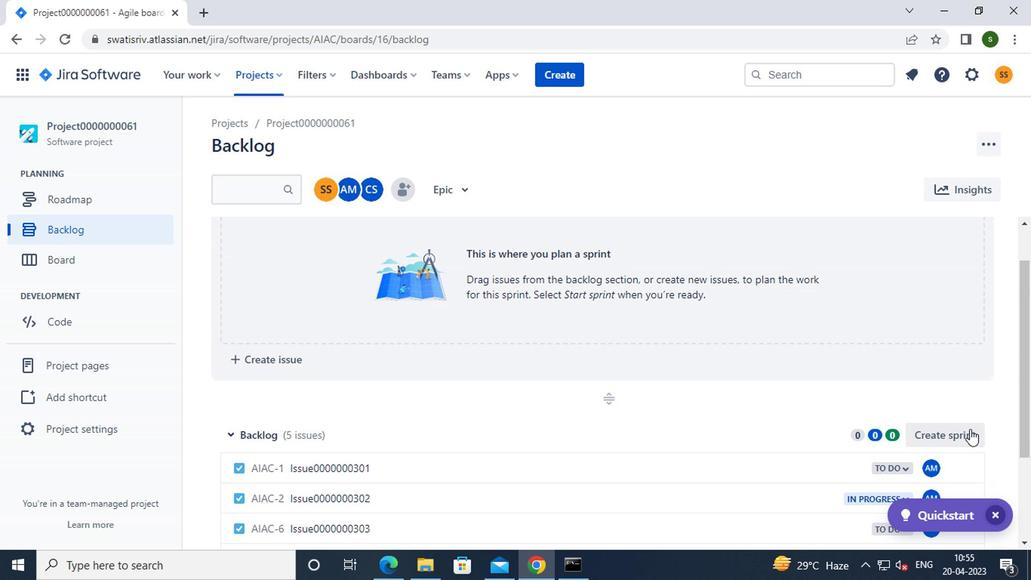 
Action: Mouse moved to (967, 434)
Screenshot: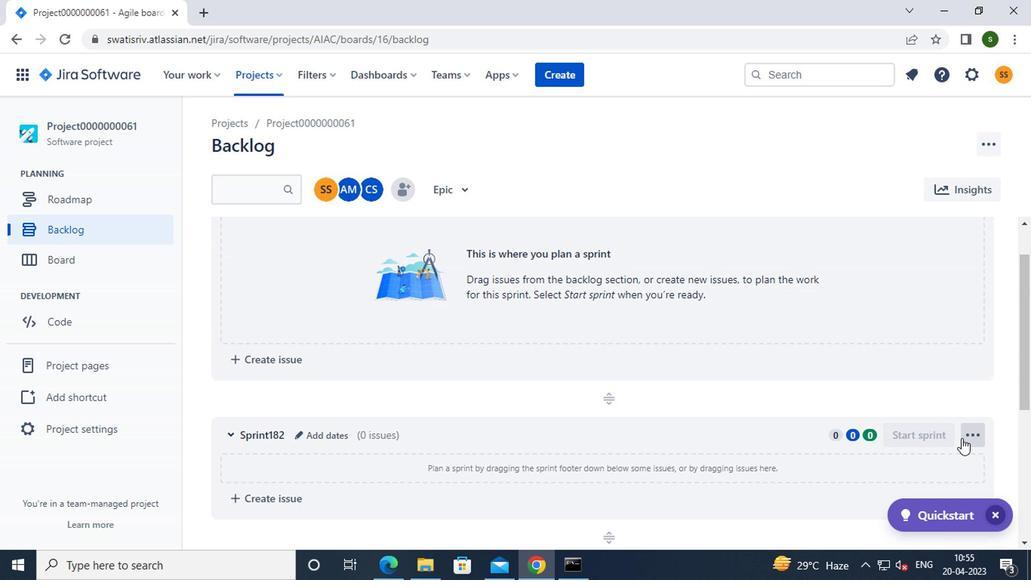 
Action: Mouse pressed left at (967, 434)
Screenshot: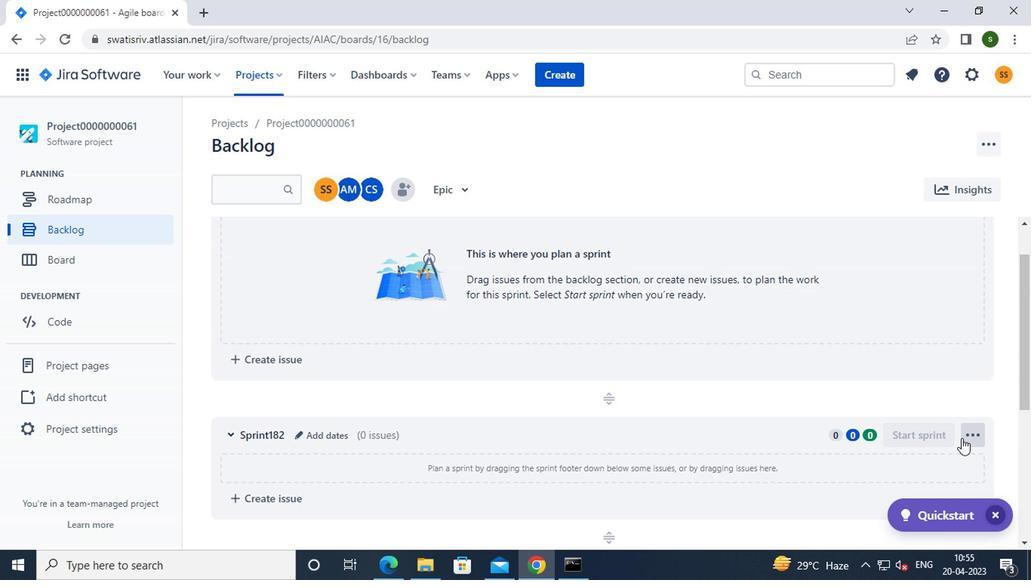
Action: Mouse moved to (931, 492)
Screenshot: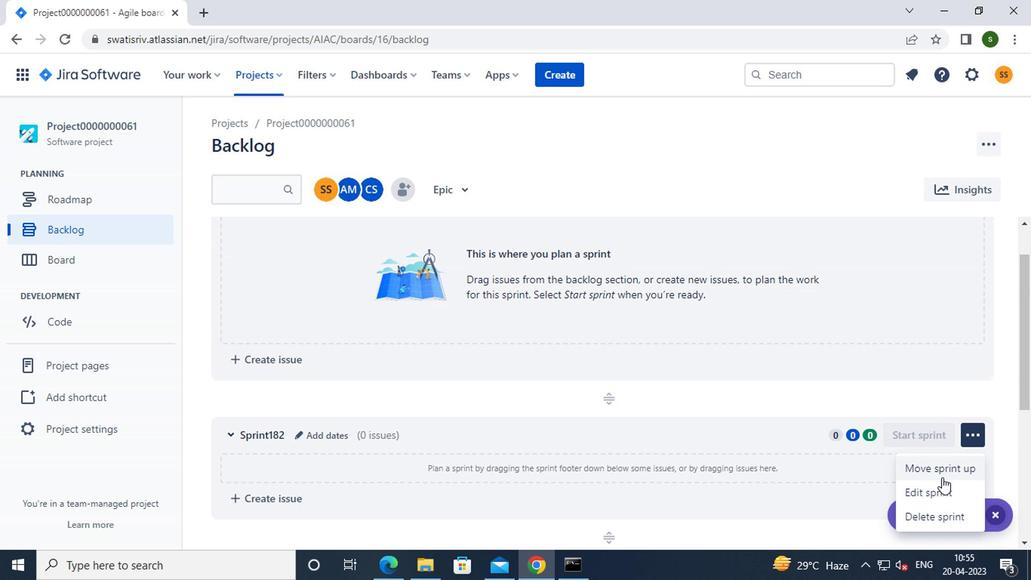 
Action: Mouse pressed left at (931, 492)
Screenshot: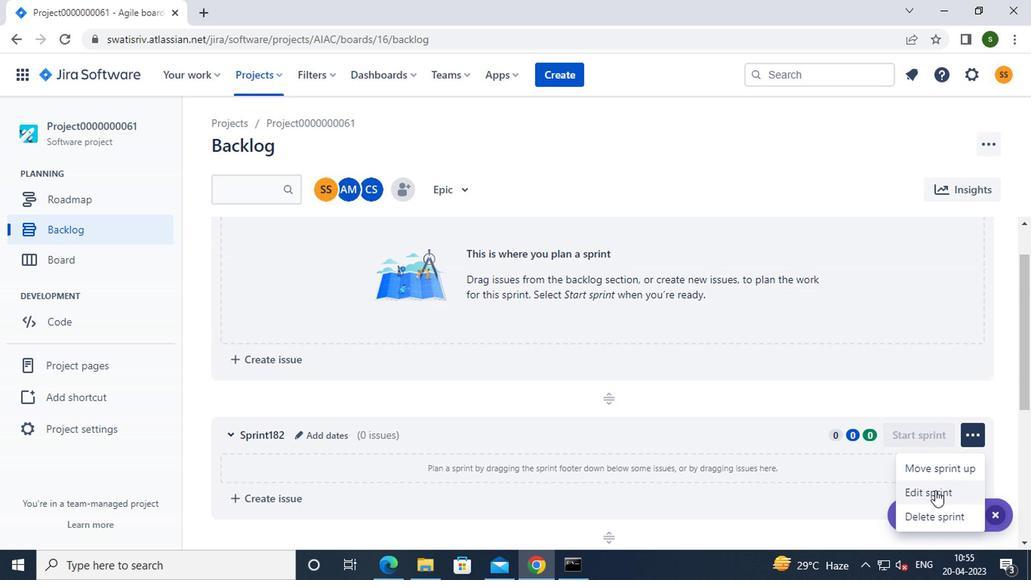 
Action: Mouse moved to (376, 198)
Screenshot: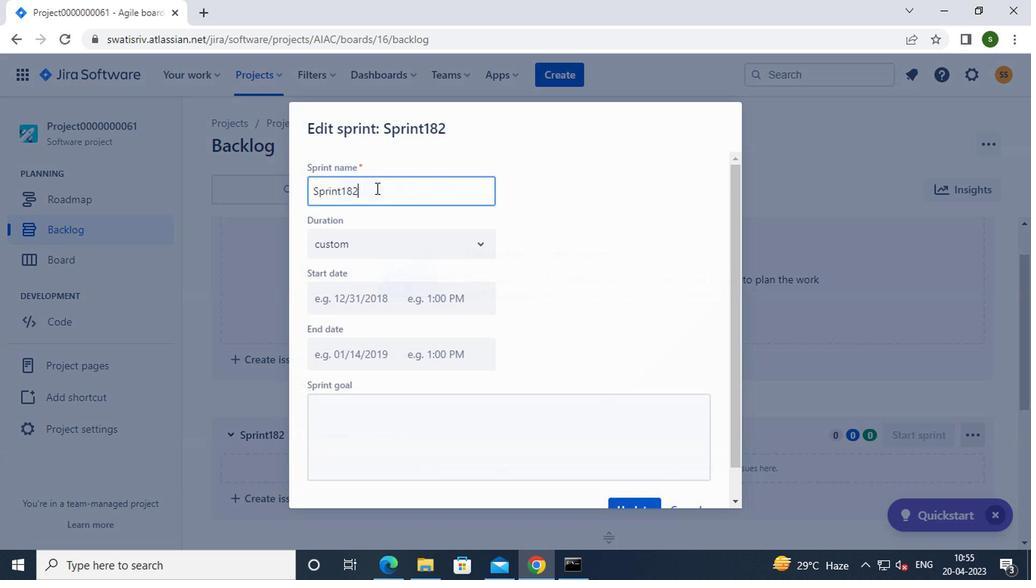 
Action: Key pressed <Key.backspace><Key.backspace><Key.backspace><Key.backspace><Key.backspace><Key.backspace><Key.backspace><Key.backspace><Key.backspace><Key.caps_lock>s<Key.caps_lock>print0000000182
Screenshot: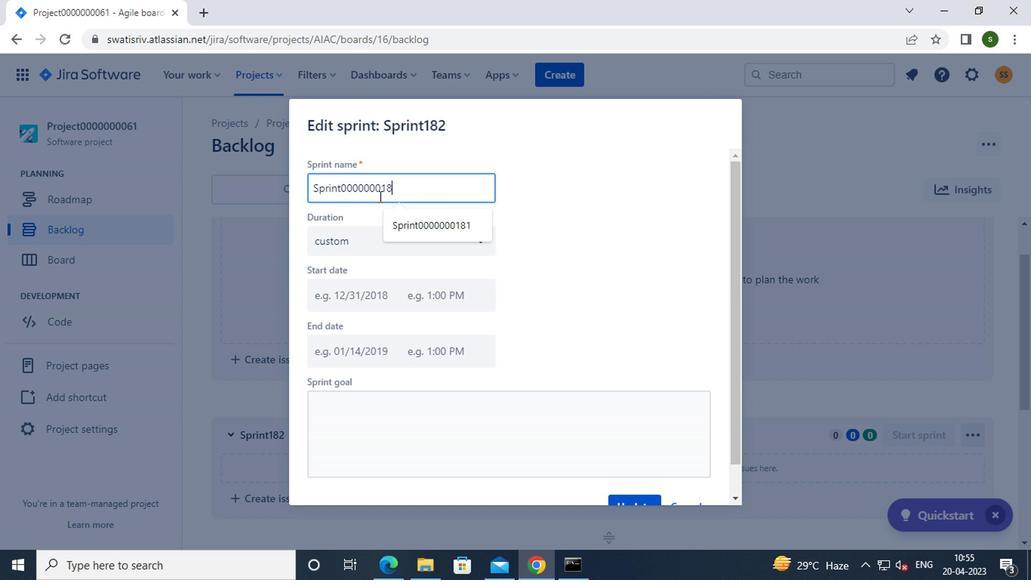 
Action: Mouse moved to (652, 314)
Screenshot: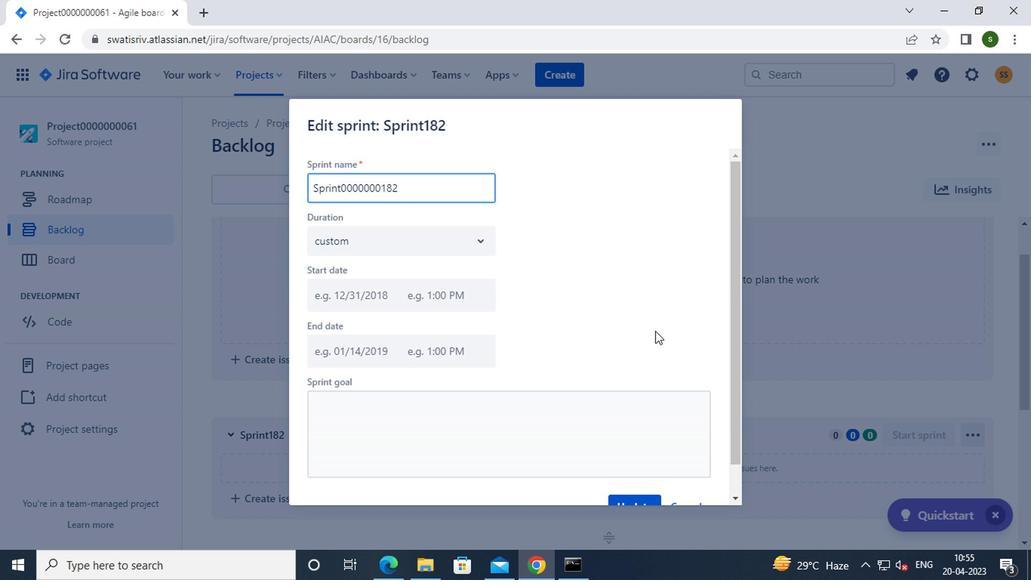 
Action: Mouse scrolled (652, 314) with delta (0, 0)
Screenshot: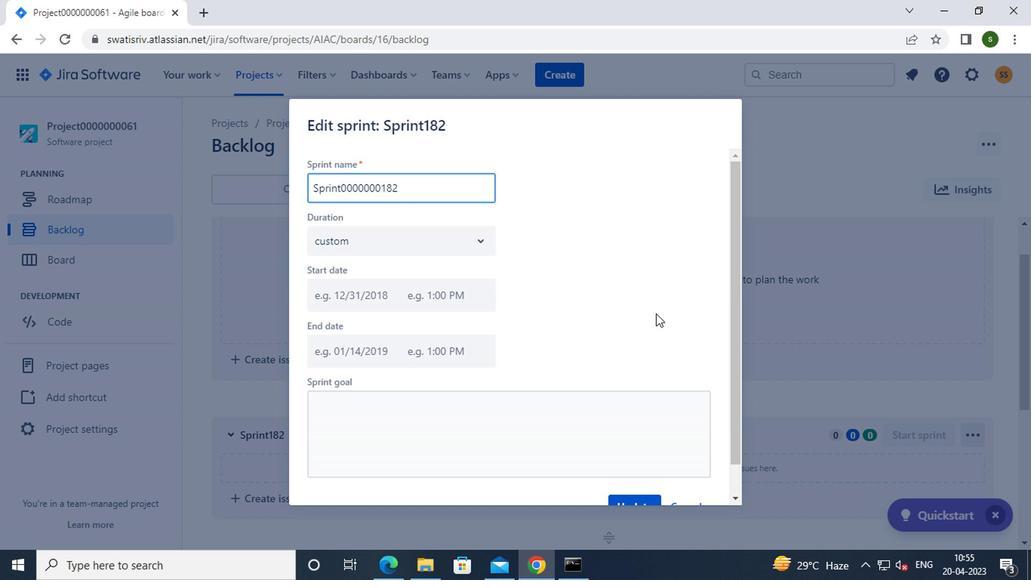 
Action: Mouse moved to (652, 314)
Screenshot: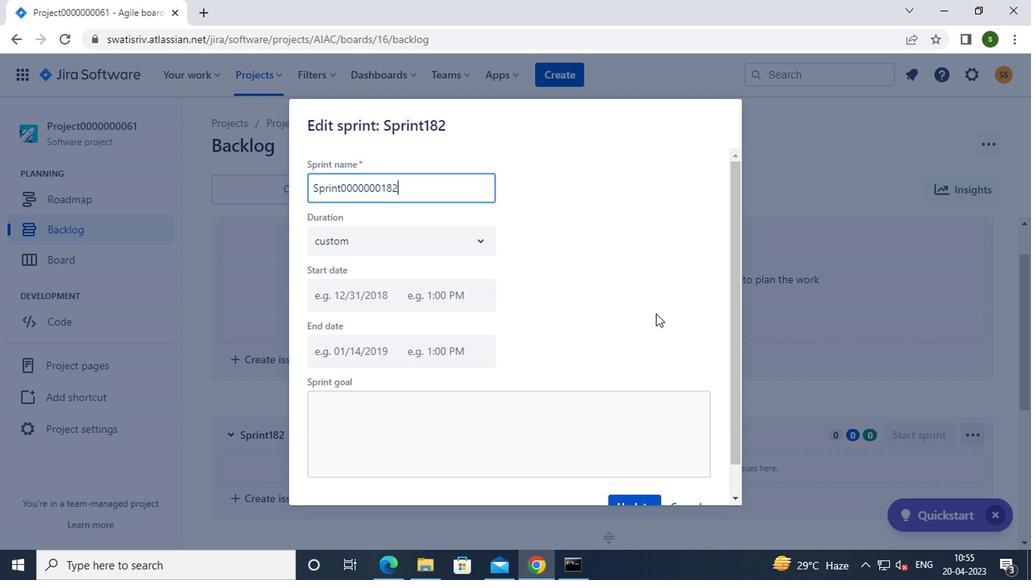 
Action: Mouse scrolled (652, 313) with delta (0, 0)
Screenshot: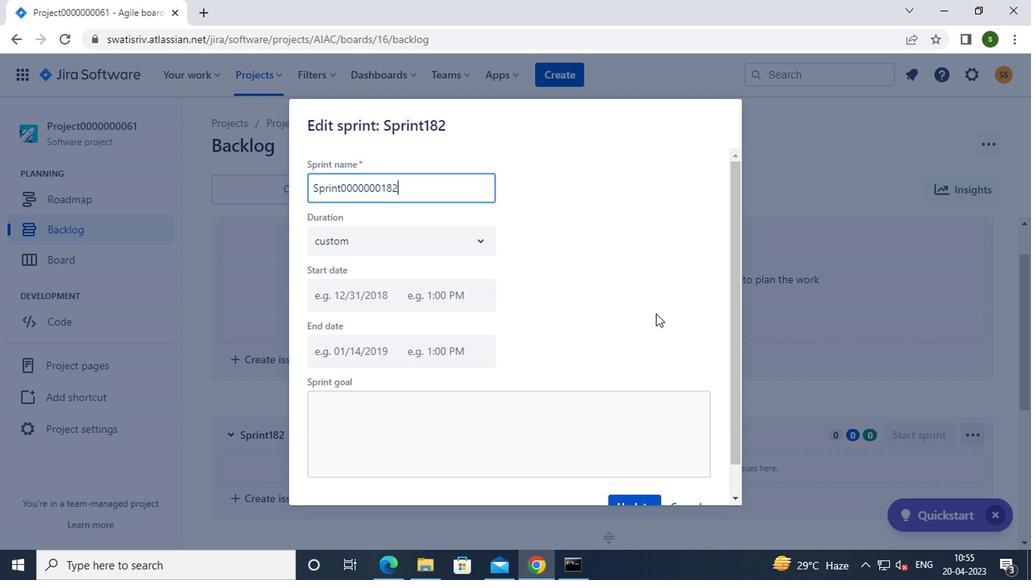 
Action: Mouse moved to (637, 479)
Screenshot: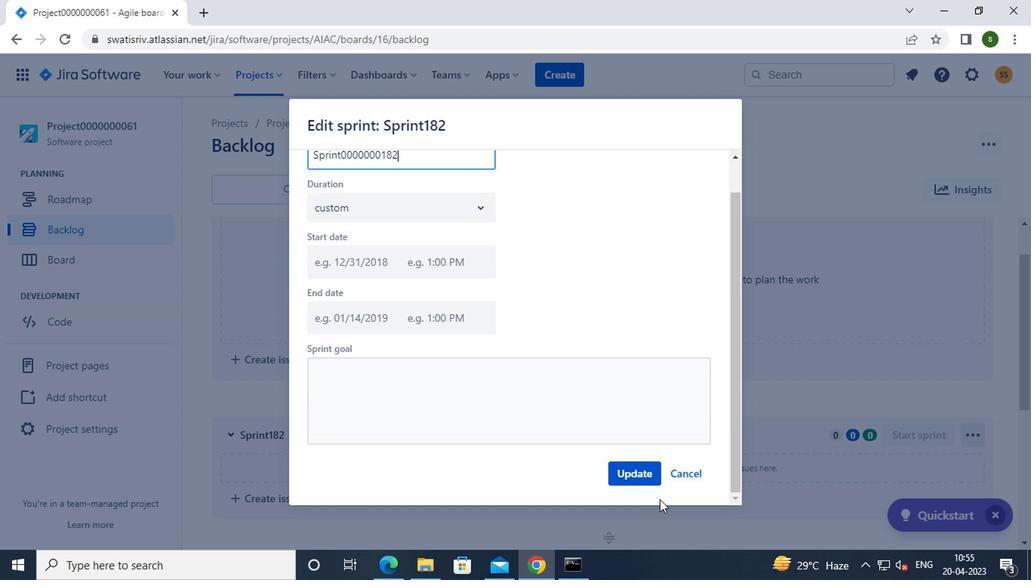 
Action: Mouse pressed left at (637, 479)
Screenshot: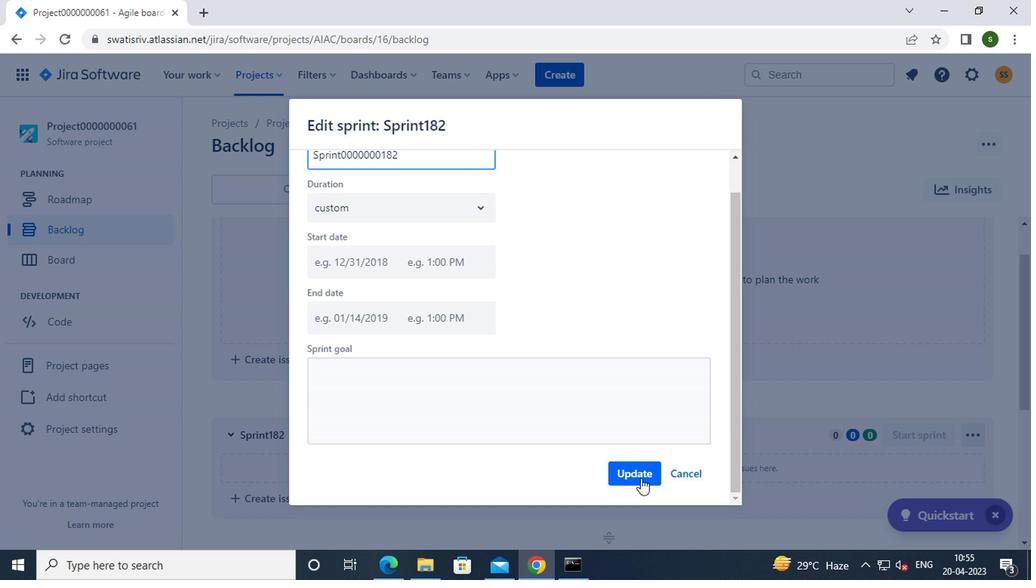 
Action: Mouse moved to (647, 450)
Screenshot: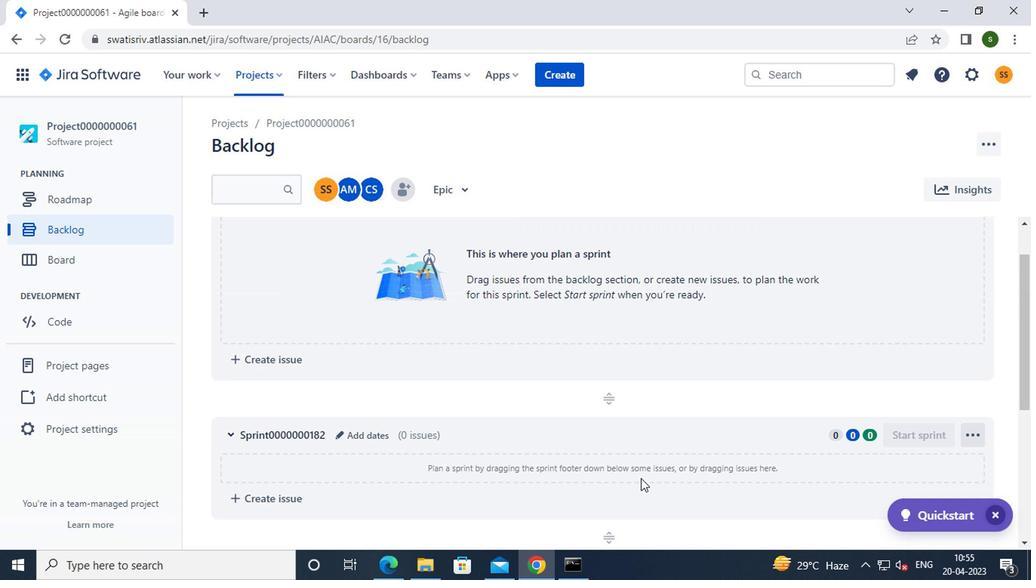 
Action: Key pressed <Key.f8>
Screenshot: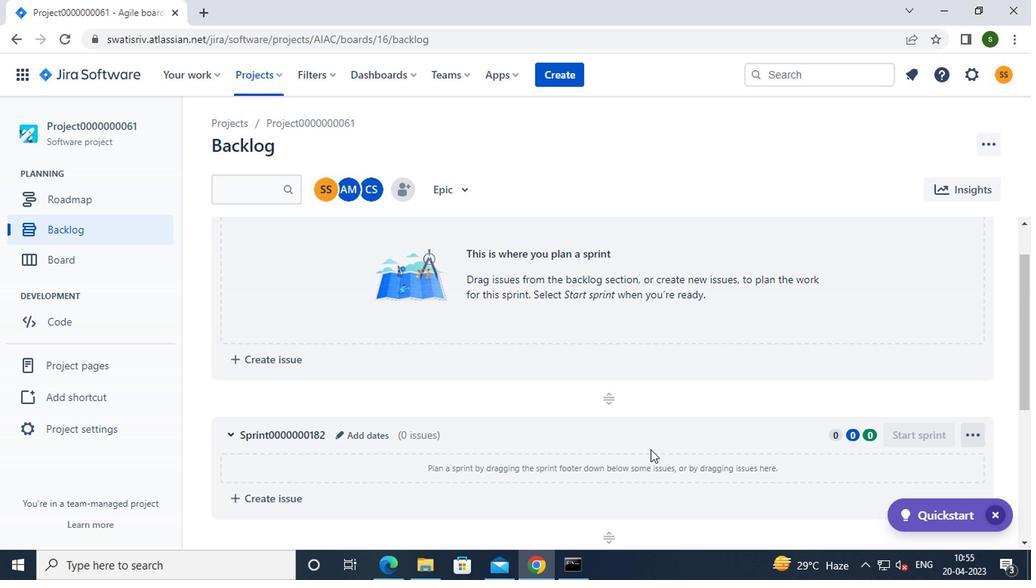 
